 Task: Search one way flight ticket for 4 adults, 2 children, 2 infants in seat and 1 infant on lap in economy from Twin Falls: Magic Valley Regional Airport (joslin Field) to Riverton: Central Wyoming Regional Airport (was Riverton Regional) on 5-4-2023. Choice of flights is Westjet. Price is upto 80000. Outbound departure time preference is 11:15.
Action: Mouse moved to (341, 321)
Screenshot: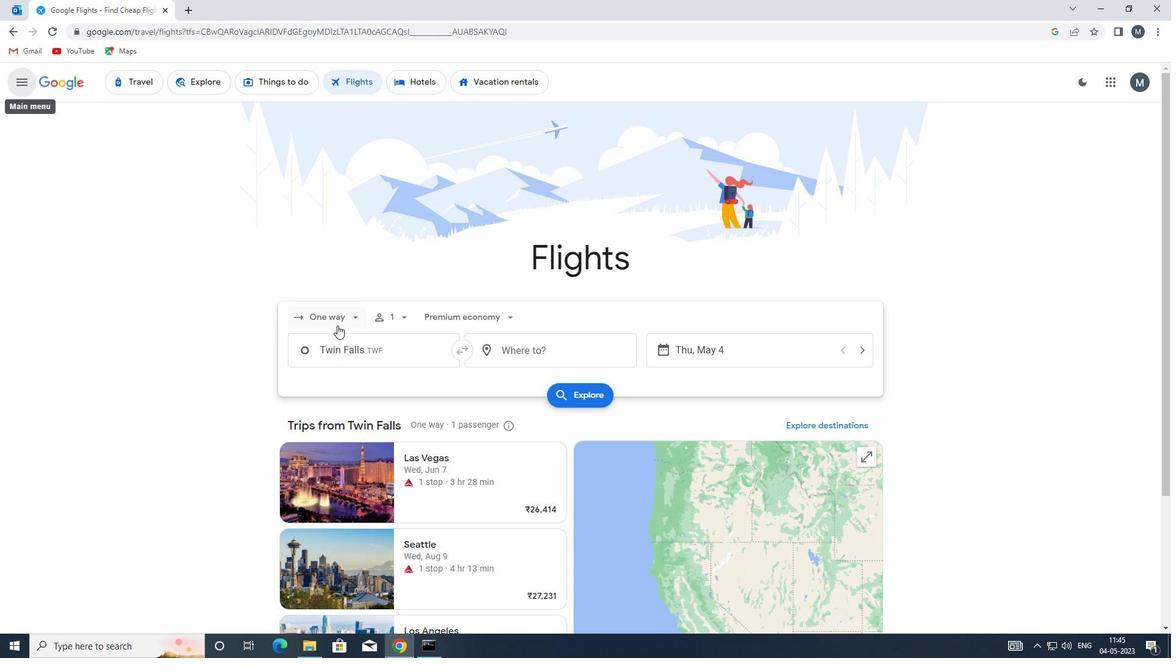 
Action: Mouse pressed left at (341, 321)
Screenshot: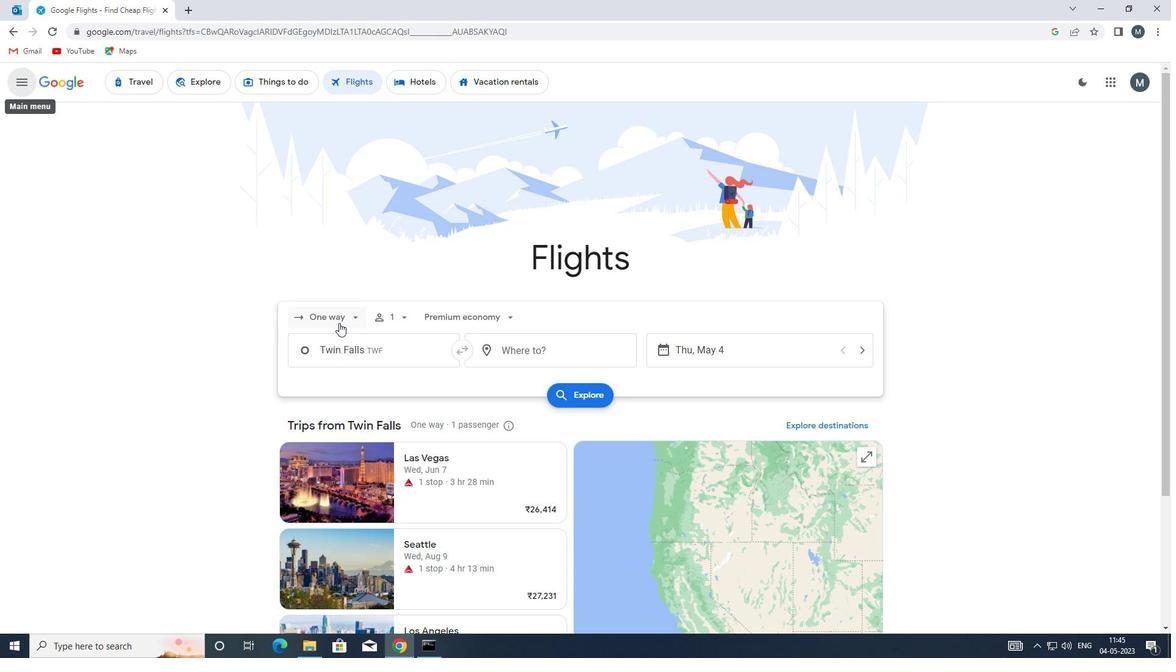 
Action: Mouse moved to (351, 377)
Screenshot: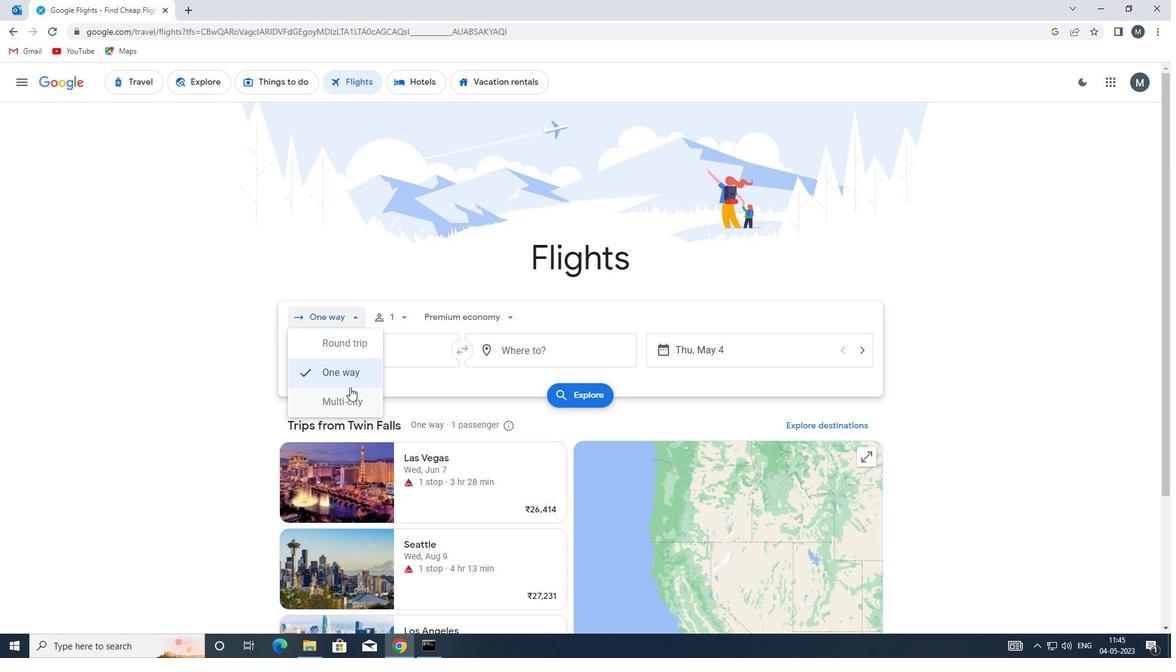 
Action: Mouse pressed left at (351, 377)
Screenshot: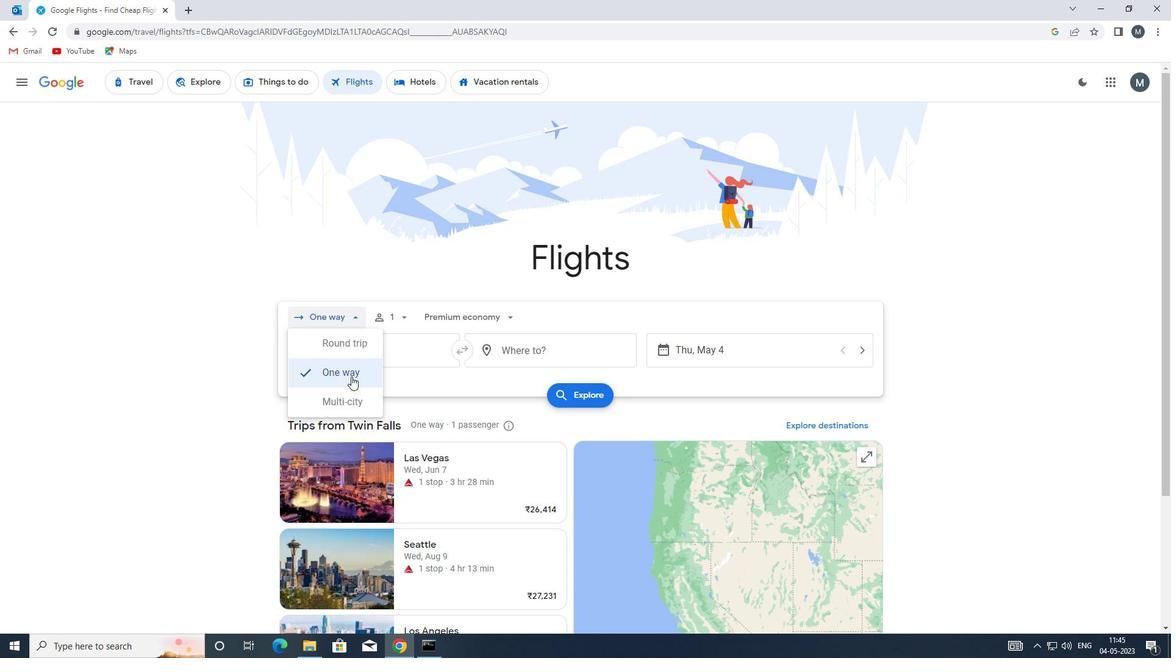
Action: Mouse moved to (399, 318)
Screenshot: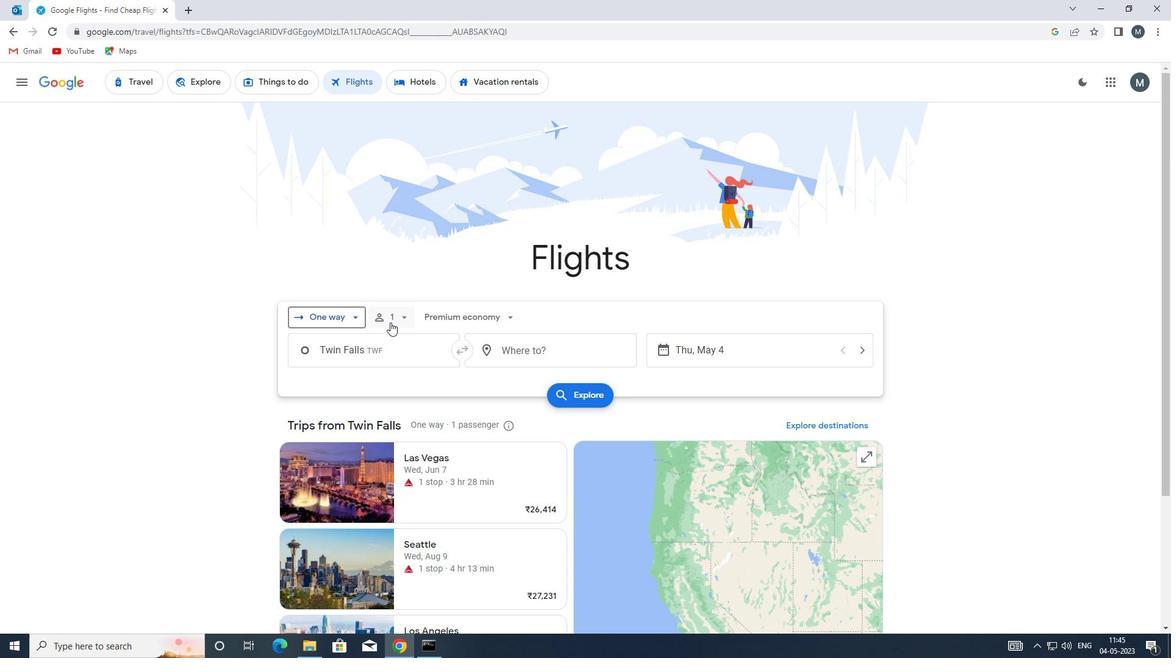 
Action: Mouse pressed left at (399, 318)
Screenshot: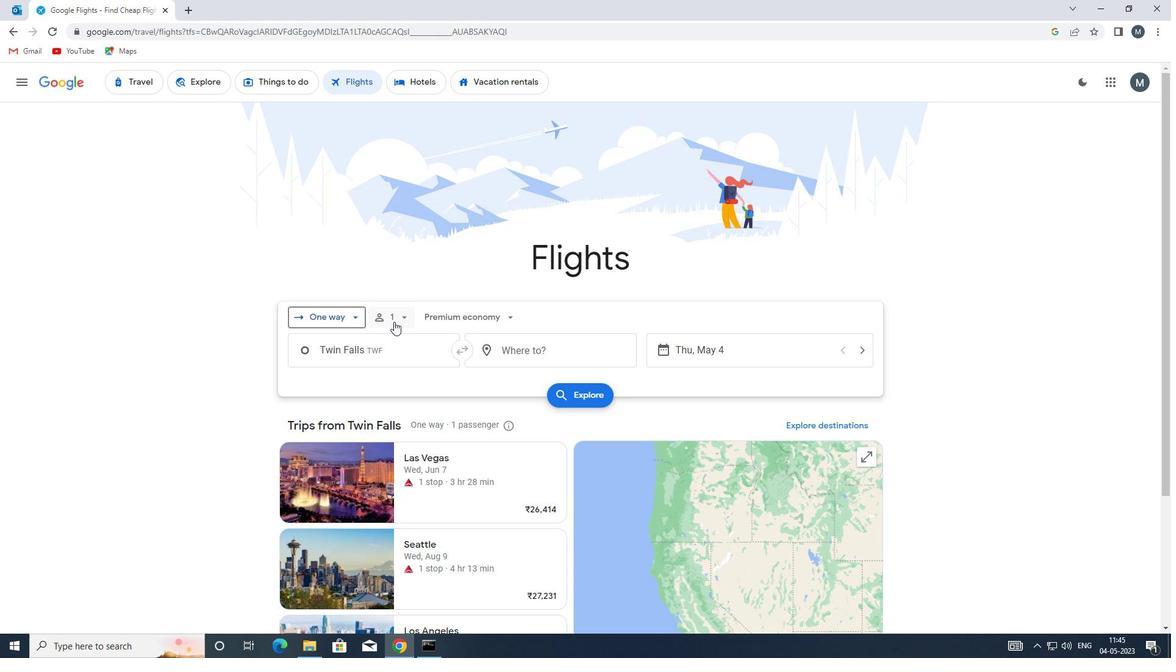 
Action: Mouse moved to (498, 347)
Screenshot: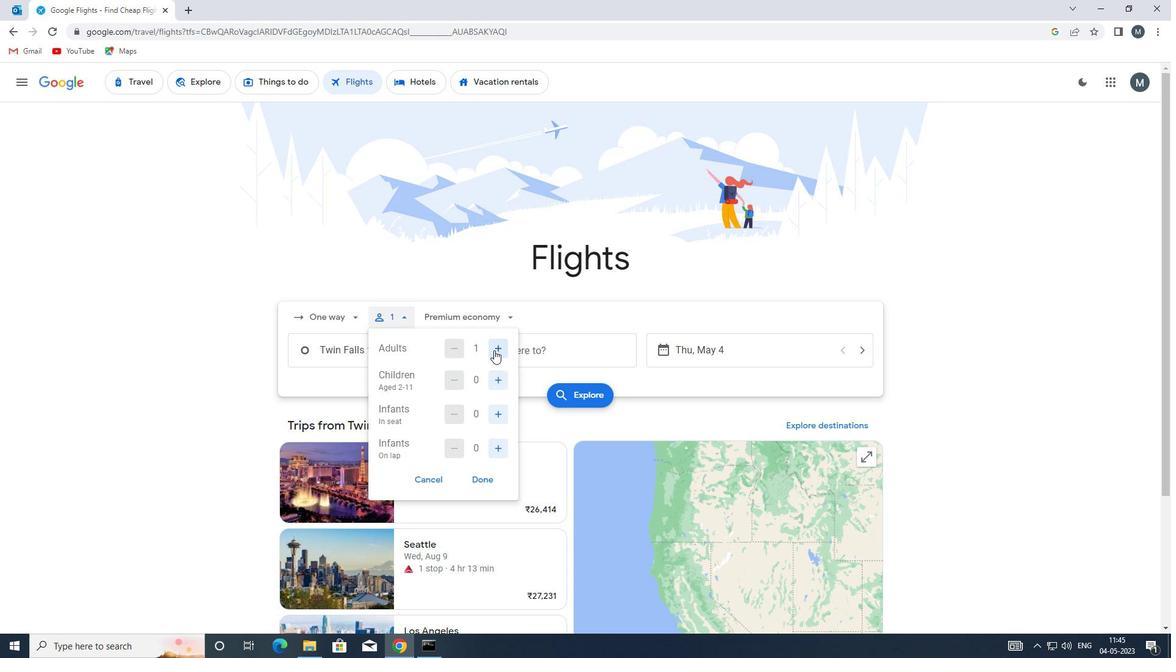 
Action: Mouse pressed left at (498, 347)
Screenshot: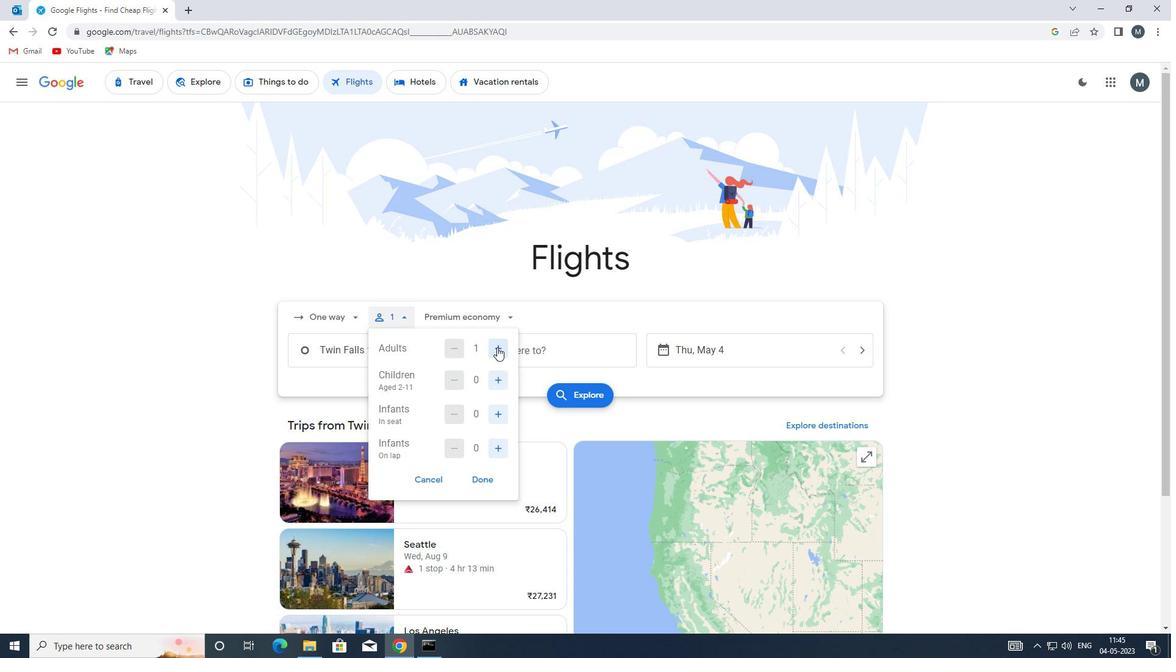 
Action: Mouse pressed left at (498, 347)
Screenshot: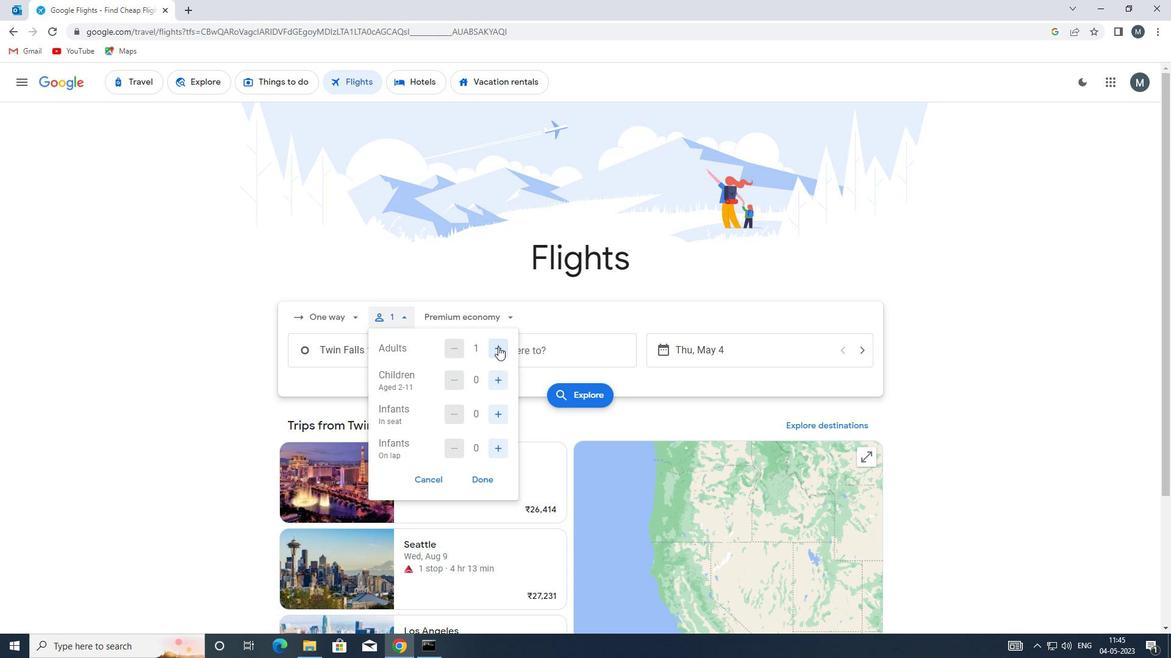 
Action: Mouse moved to (499, 346)
Screenshot: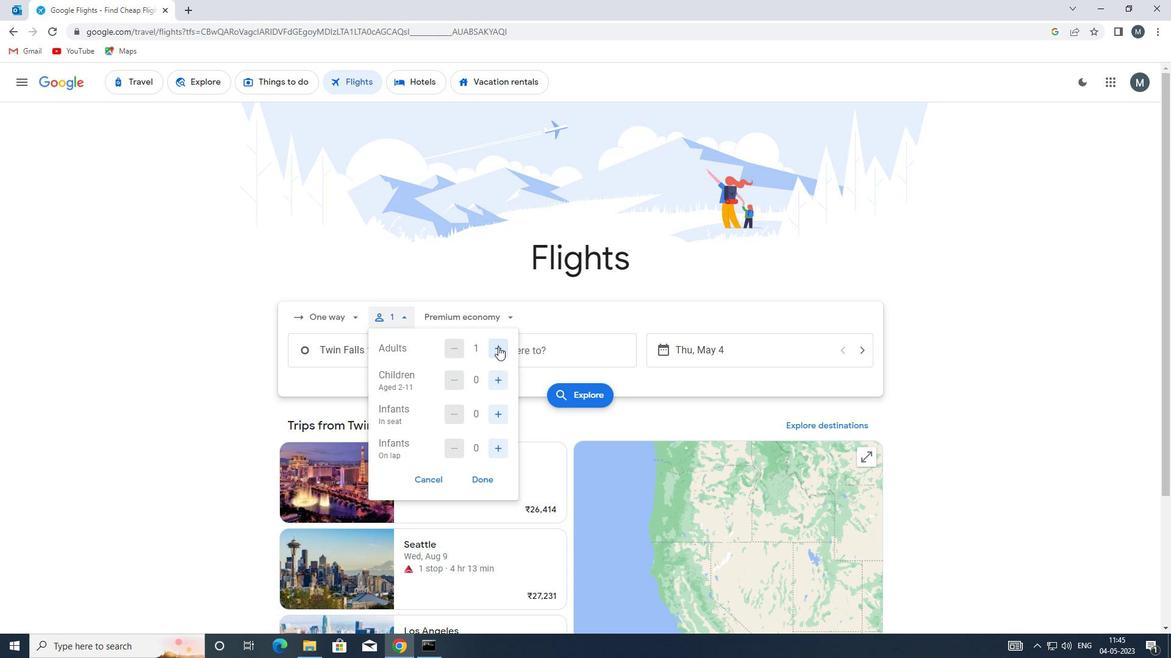 
Action: Mouse pressed left at (499, 346)
Screenshot: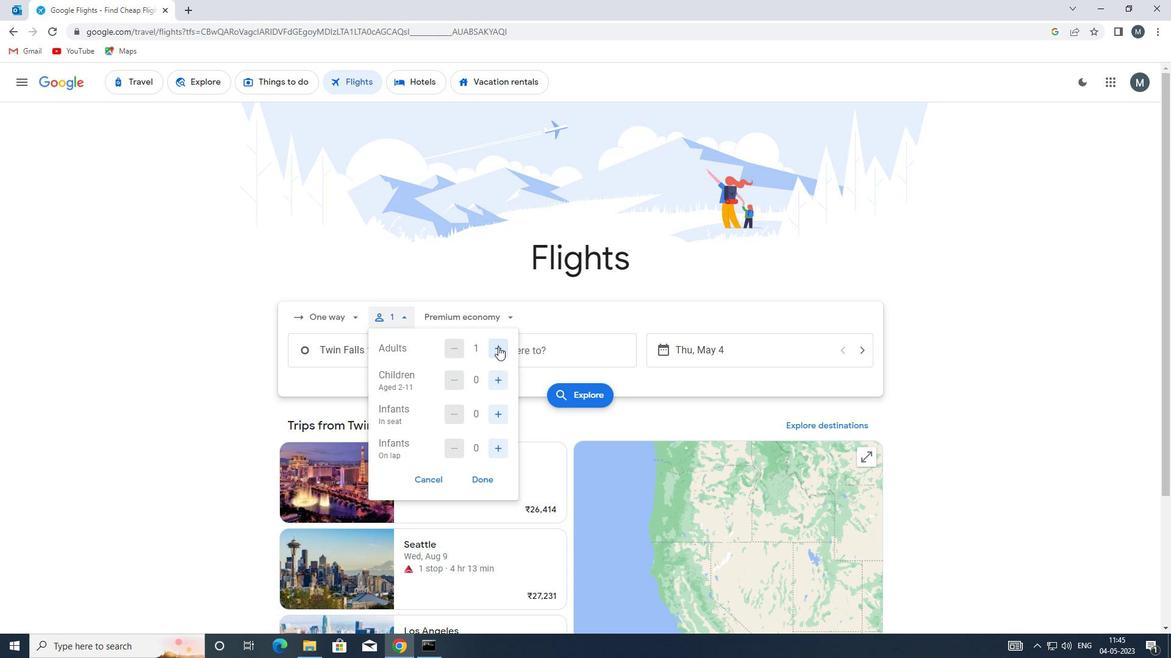 
Action: Mouse moved to (496, 381)
Screenshot: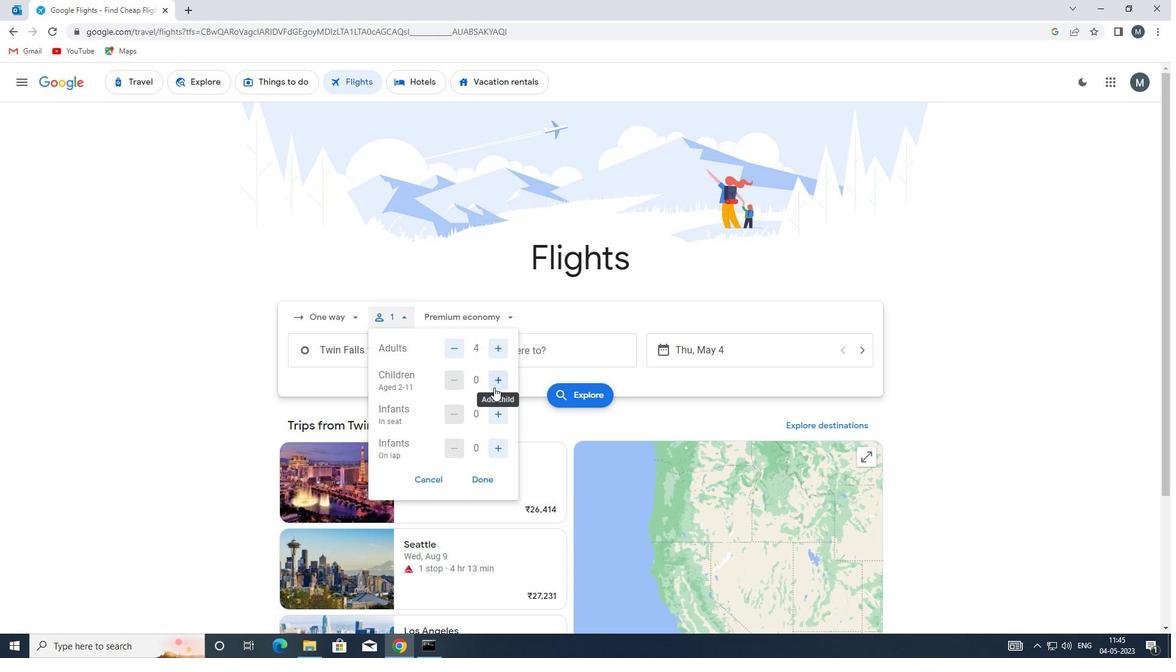 
Action: Mouse pressed left at (496, 381)
Screenshot: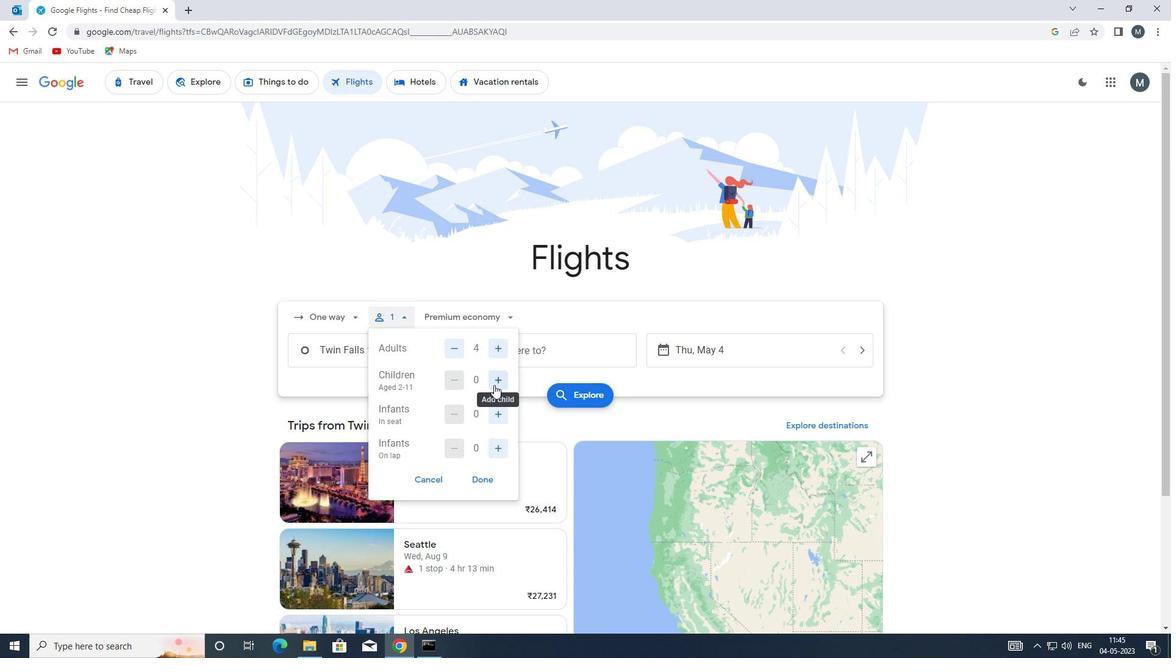 
Action: Mouse pressed left at (496, 381)
Screenshot: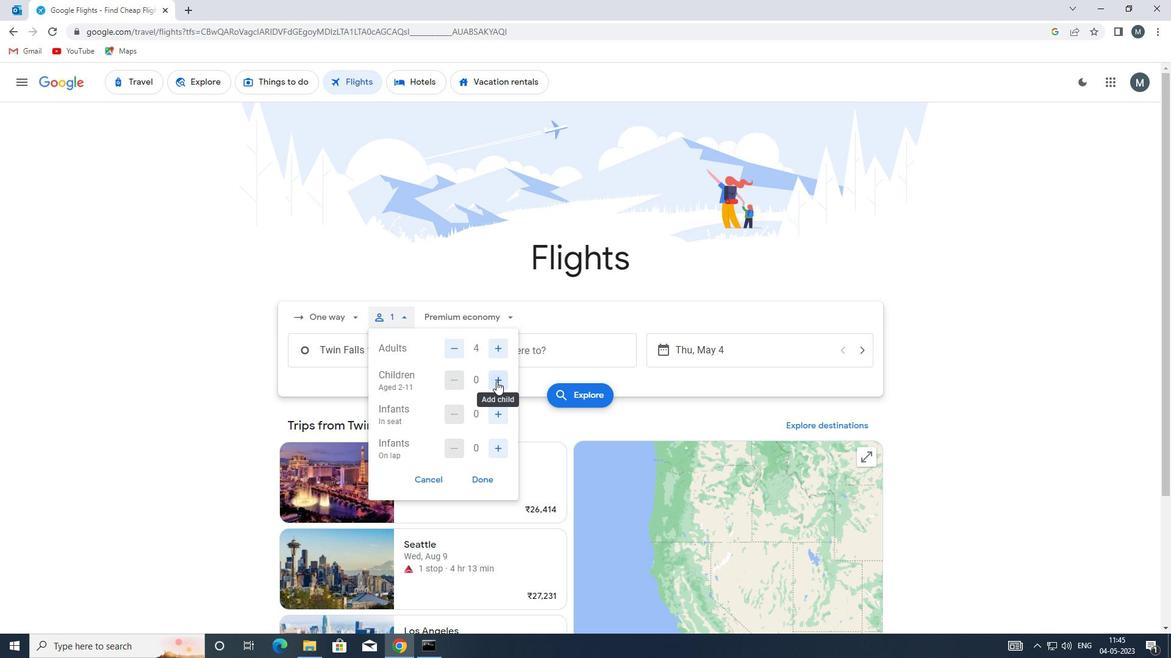
Action: Mouse moved to (498, 413)
Screenshot: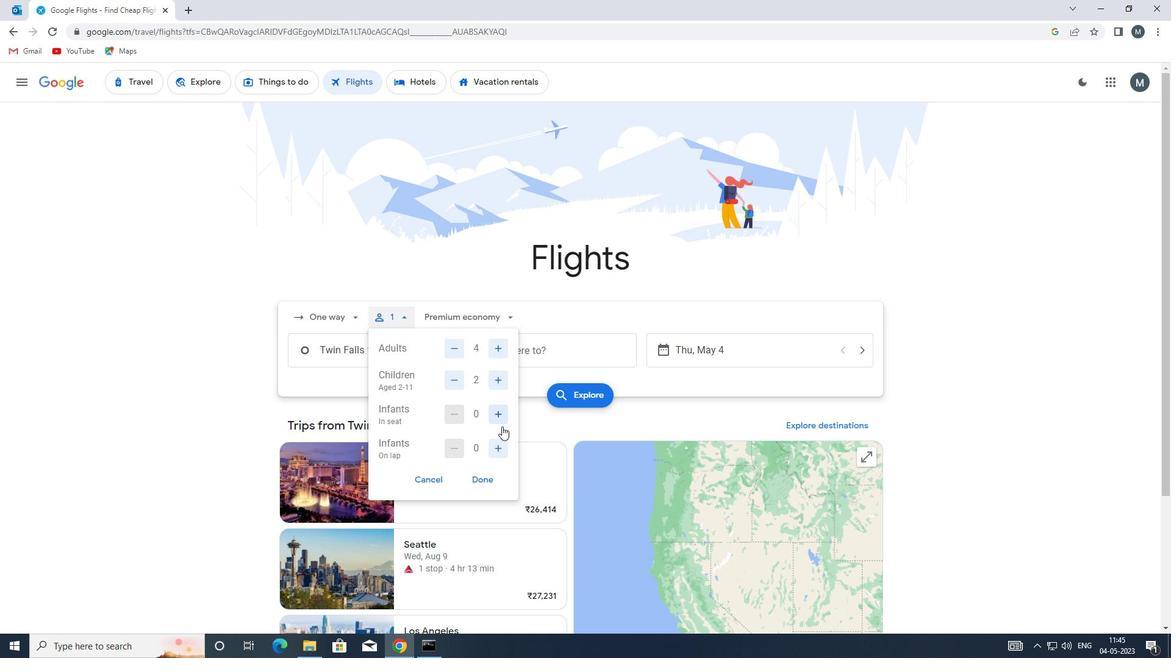 
Action: Mouse pressed left at (498, 413)
Screenshot: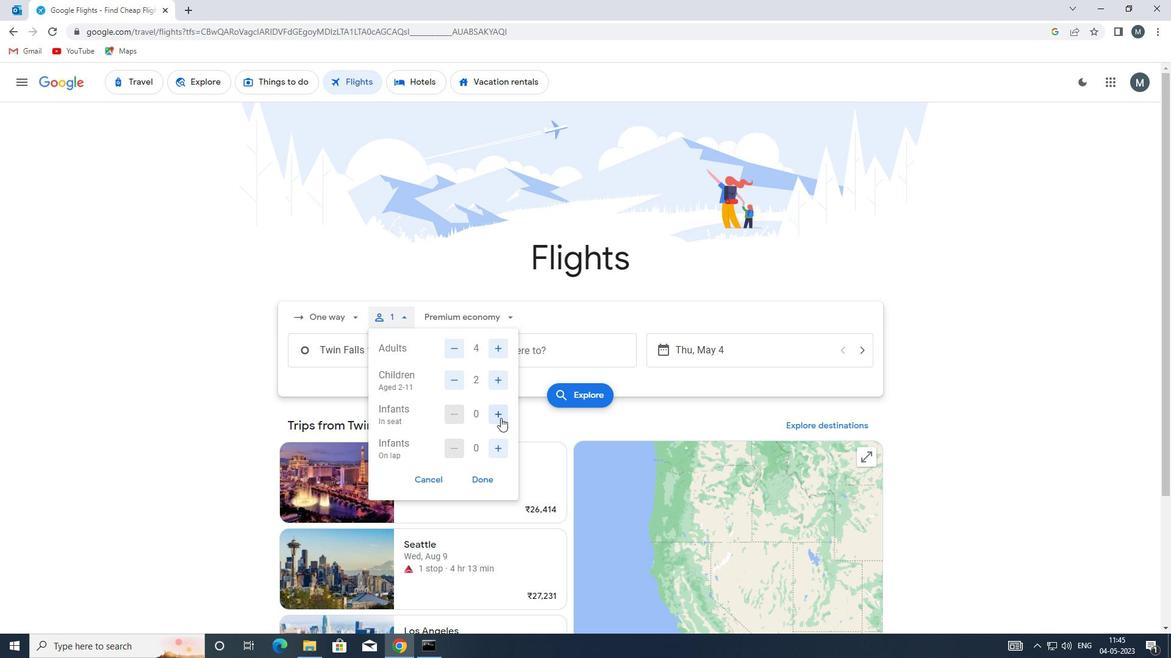 
Action: Mouse pressed left at (498, 413)
Screenshot: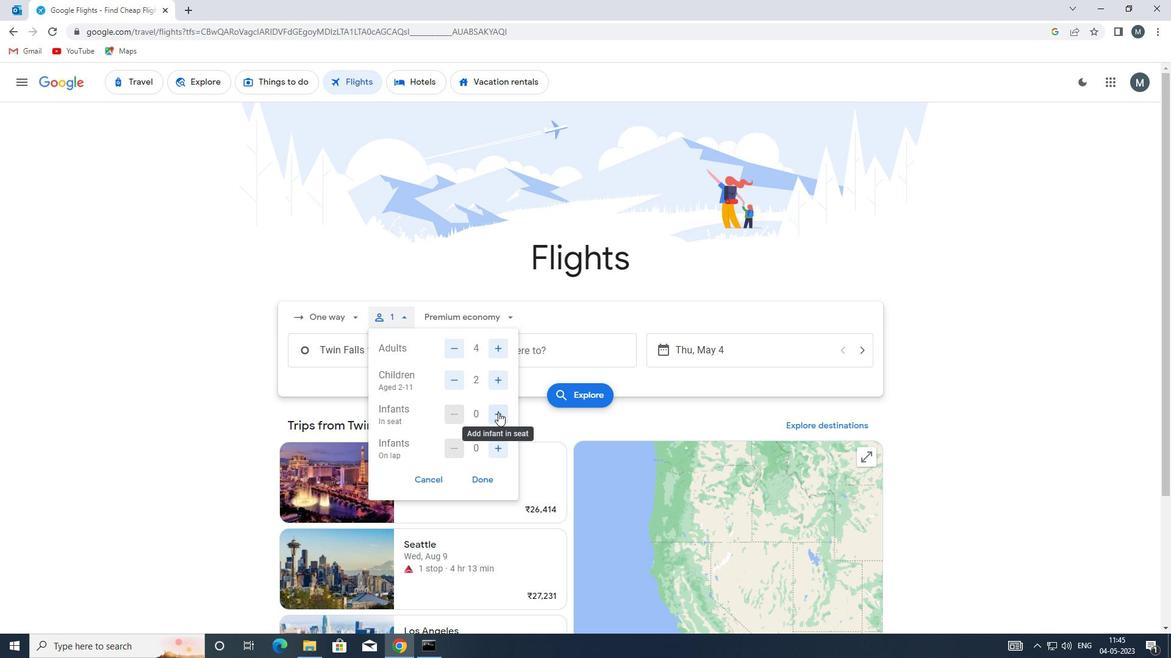 
Action: Mouse moved to (497, 450)
Screenshot: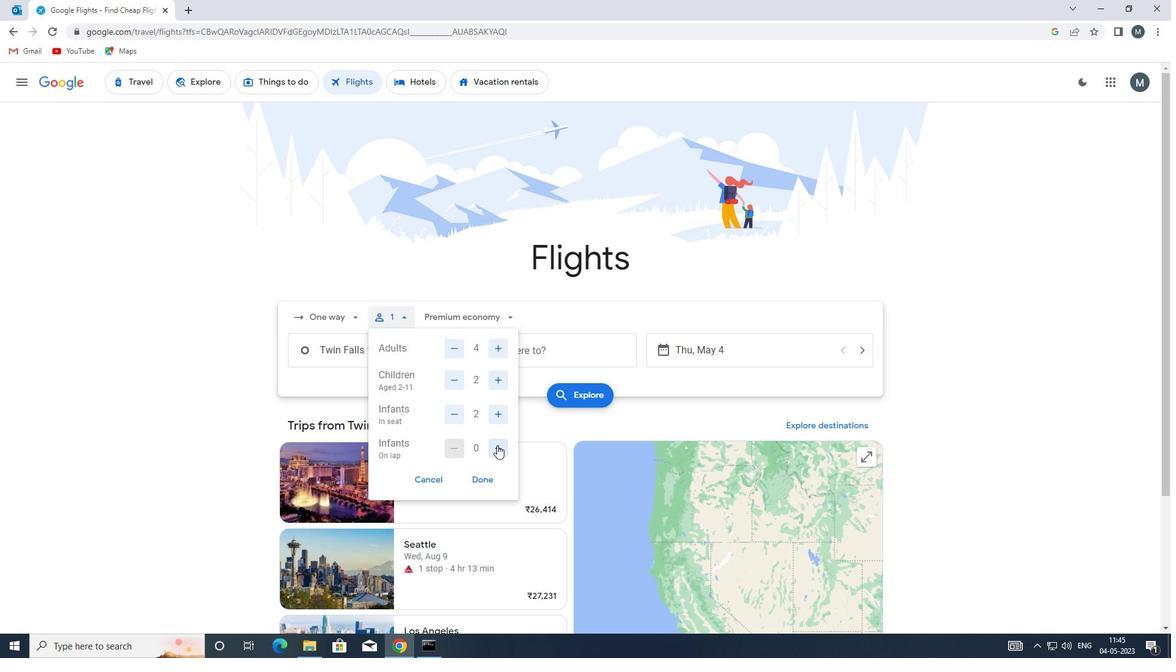 
Action: Mouse pressed left at (497, 450)
Screenshot: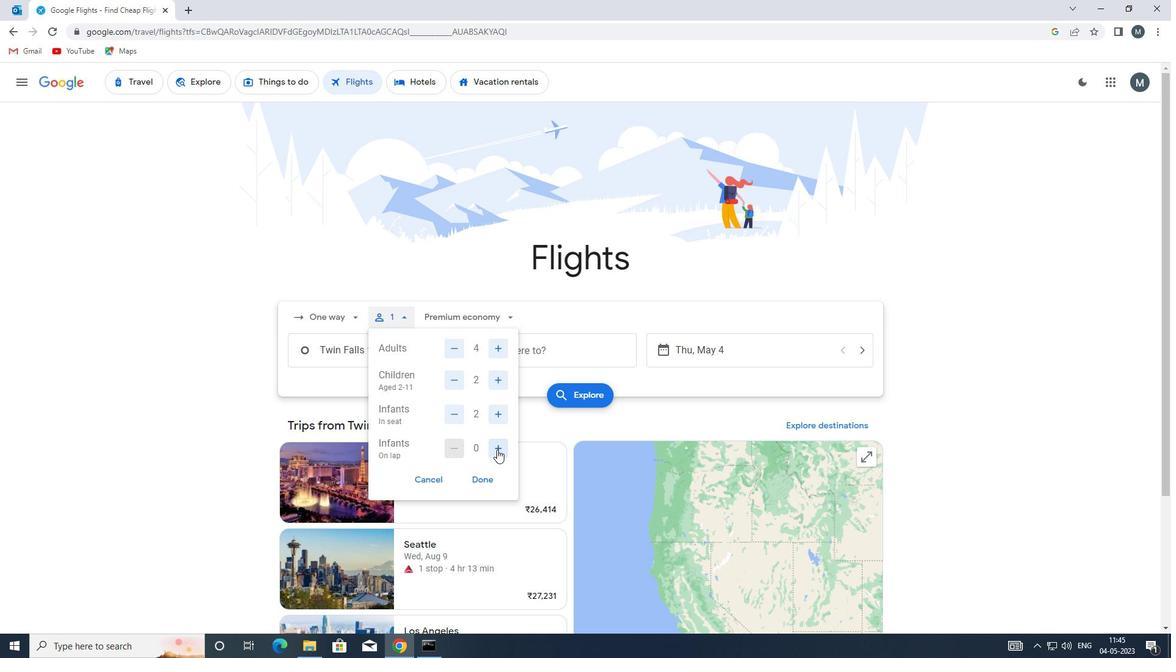 
Action: Mouse moved to (488, 485)
Screenshot: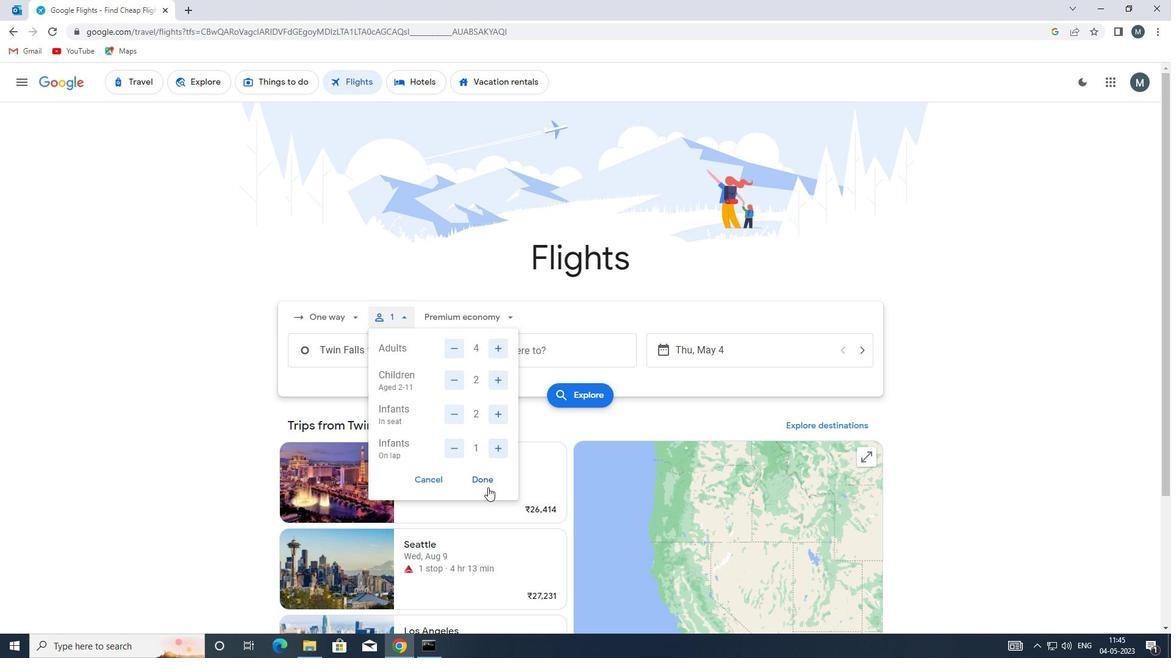 
Action: Mouse pressed left at (488, 485)
Screenshot: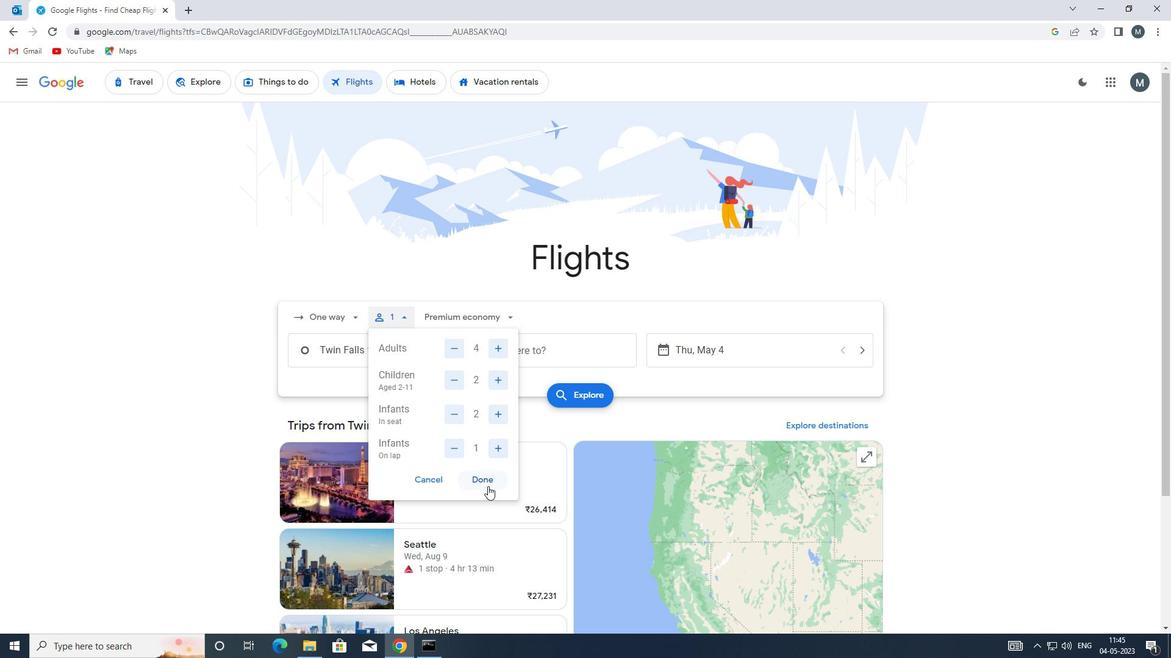 
Action: Mouse moved to (452, 320)
Screenshot: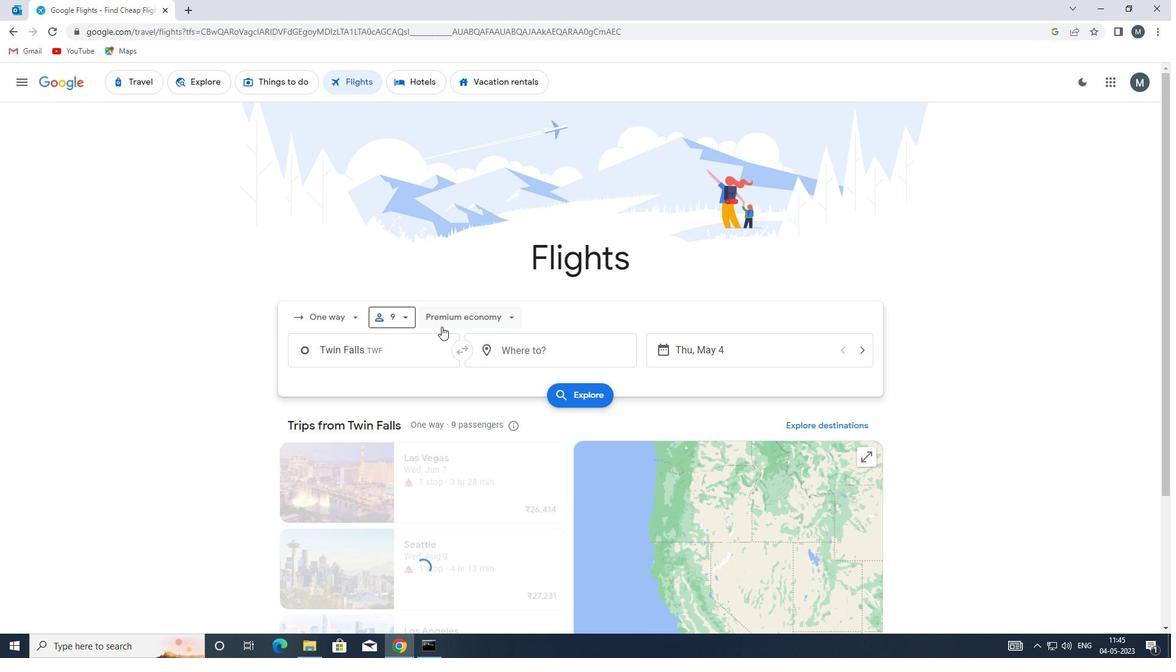 
Action: Mouse pressed left at (452, 320)
Screenshot: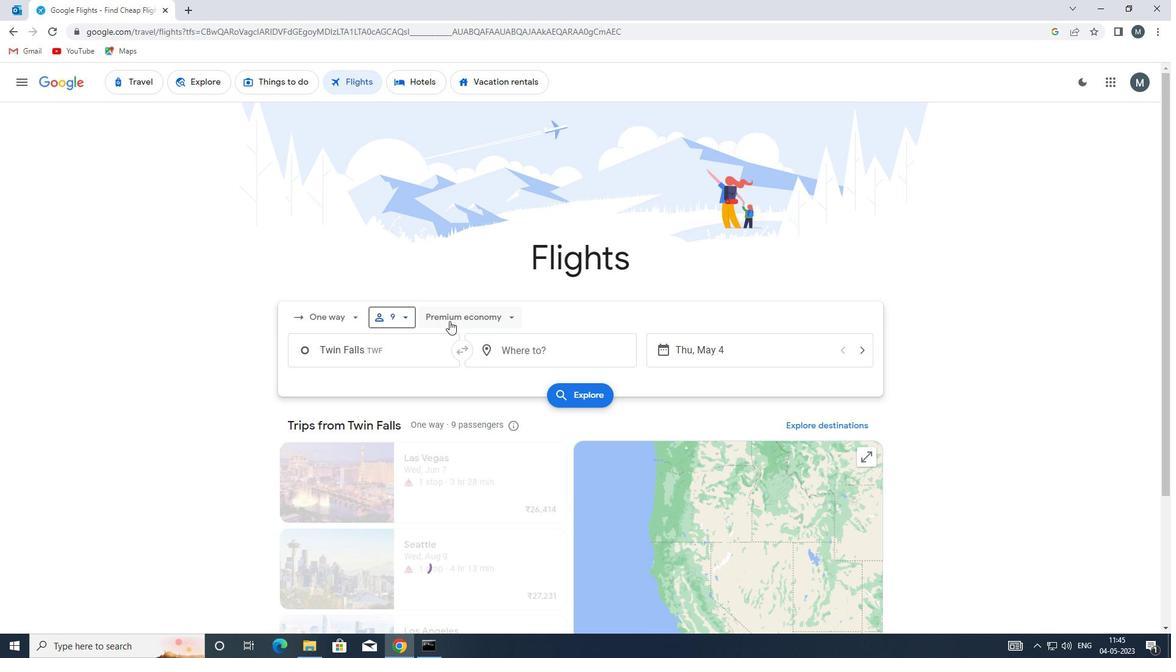 
Action: Mouse moved to (489, 345)
Screenshot: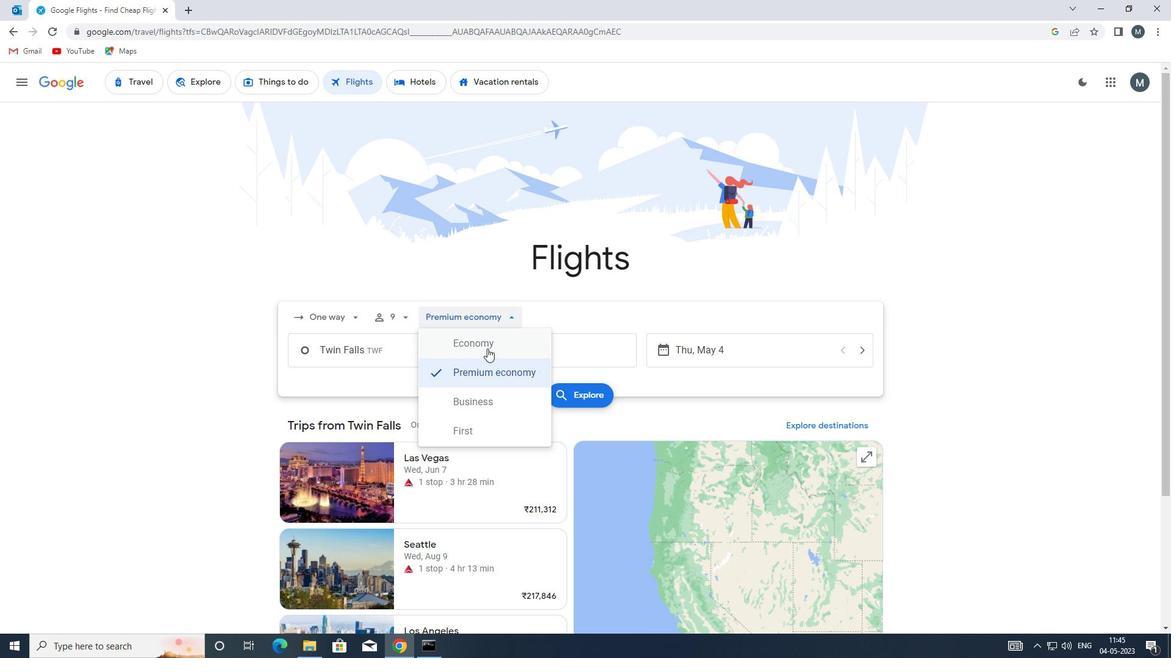 
Action: Mouse pressed left at (489, 345)
Screenshot: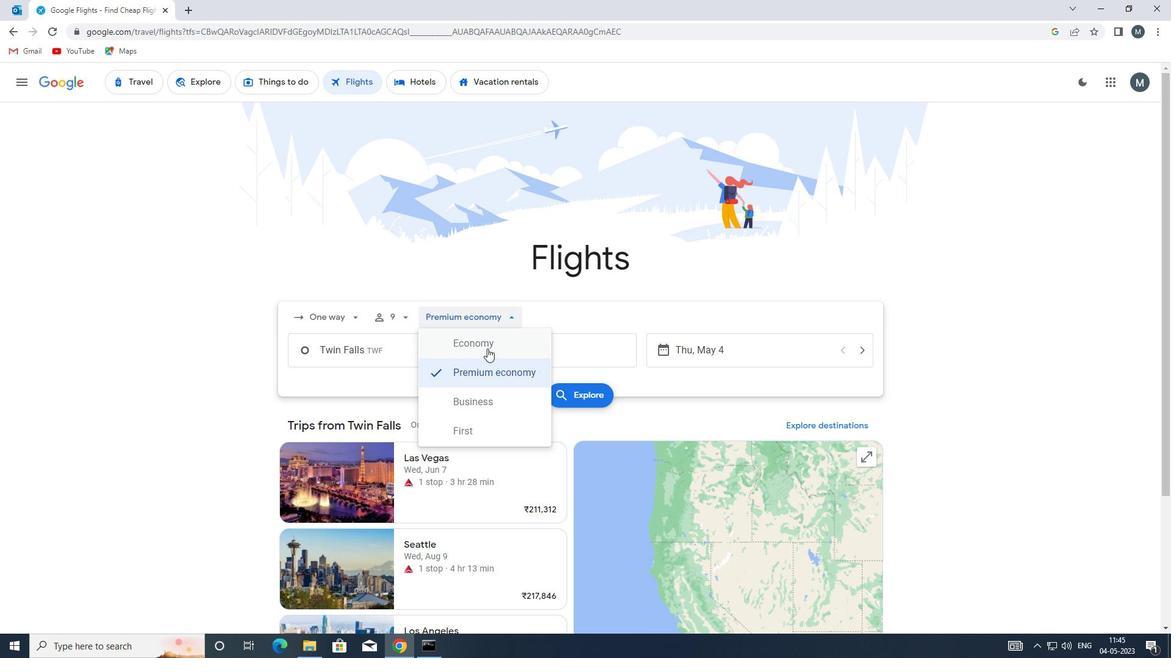 
Action: Mouse moved to (405, 354)
Screenshot: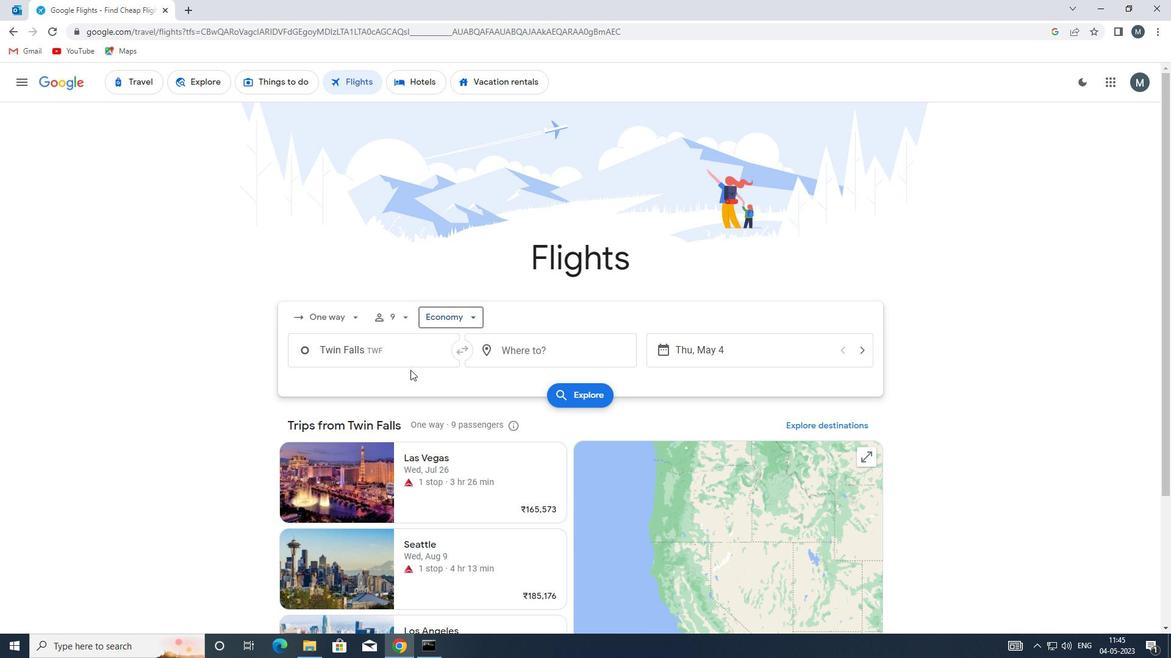 
Action: Mouse pressed left at (405, 354)
Screenshot: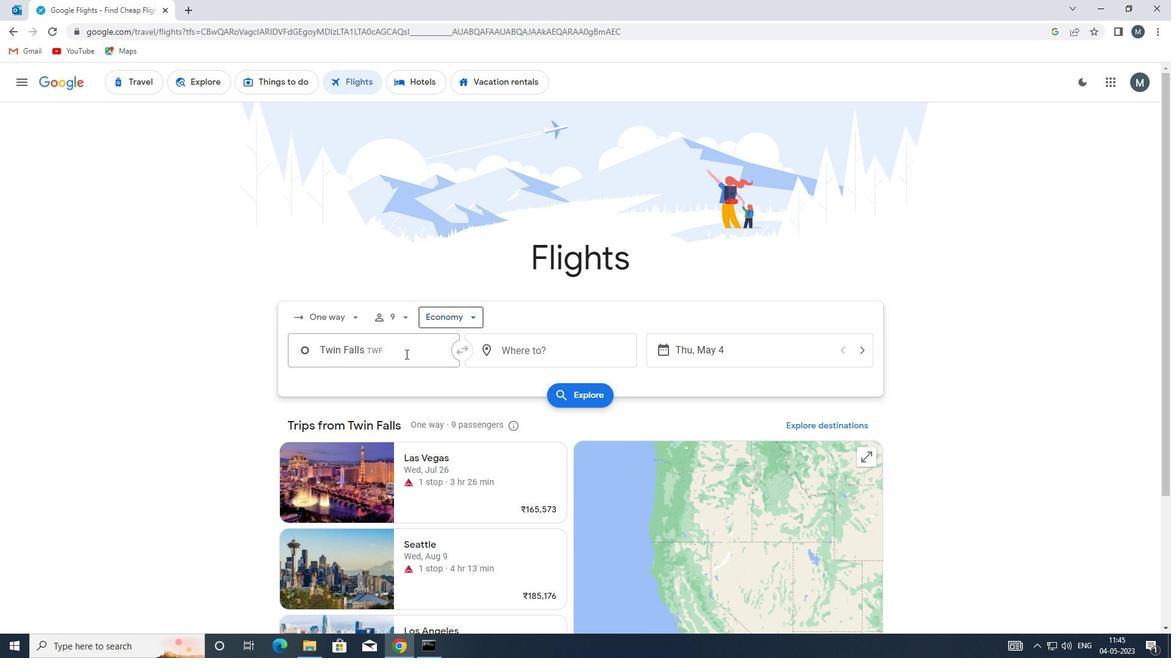 
Action: Mouse moved to (421, 416)
Screenshot: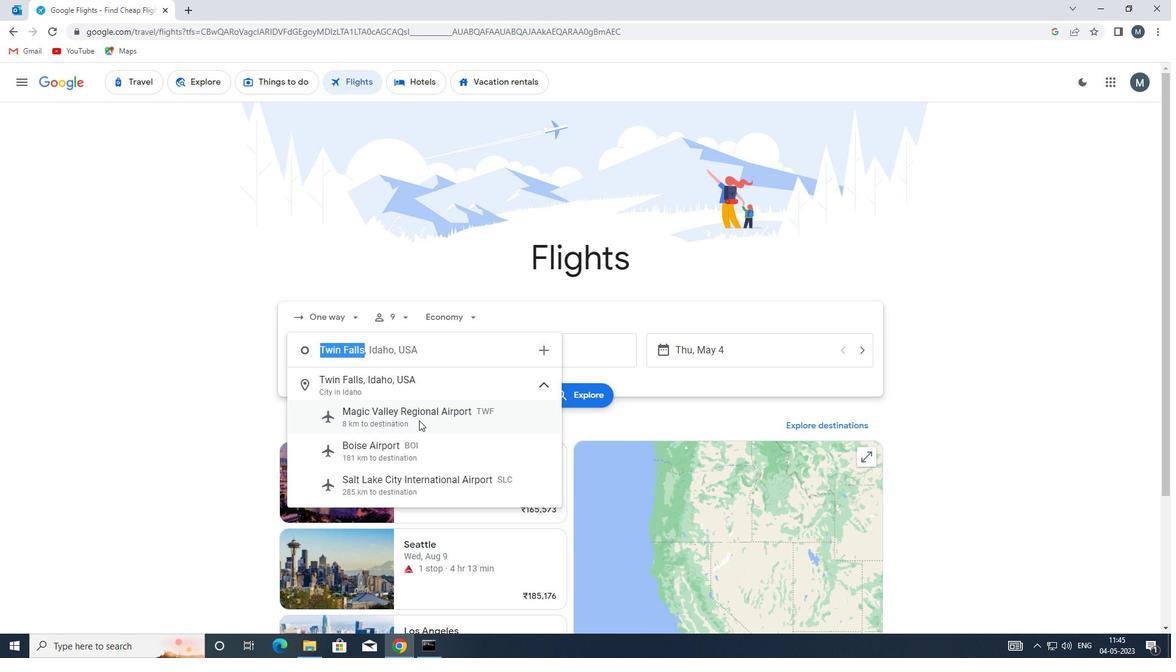 
Action: Mouse pressed left at (421, 416)
Screenshot: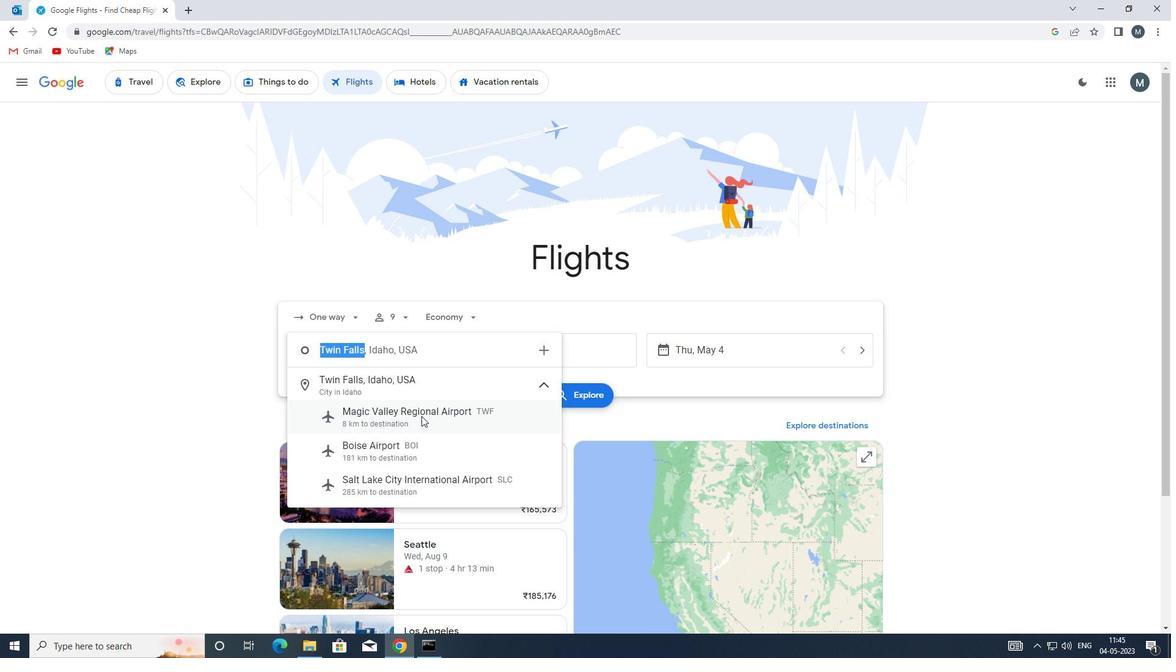 
Action: Mouse moved to (537, 357)
Screenshot: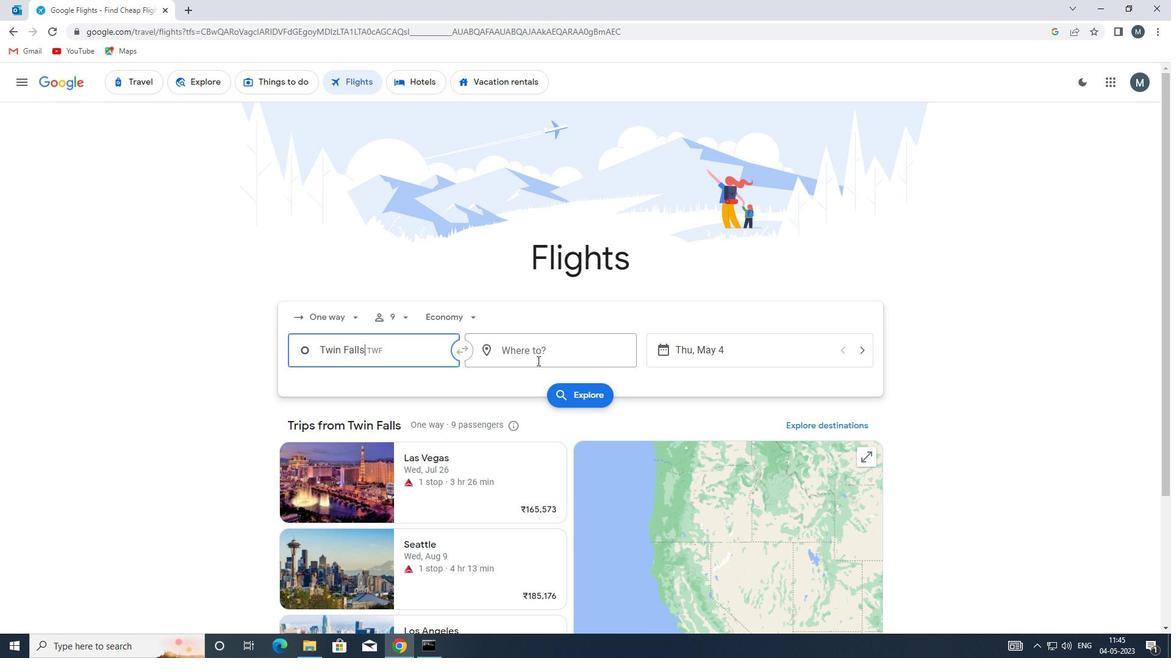 
Action: Mouse pressed left at (537, 357)
Screenshot: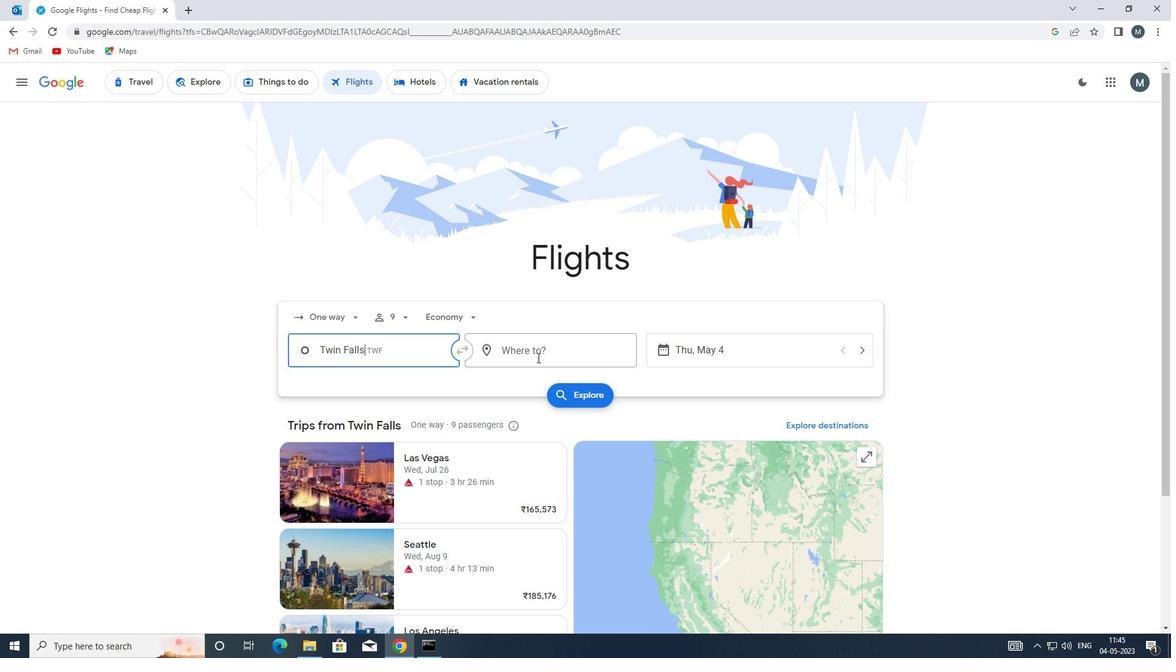 
Action: Key pressed riw
Screenshot: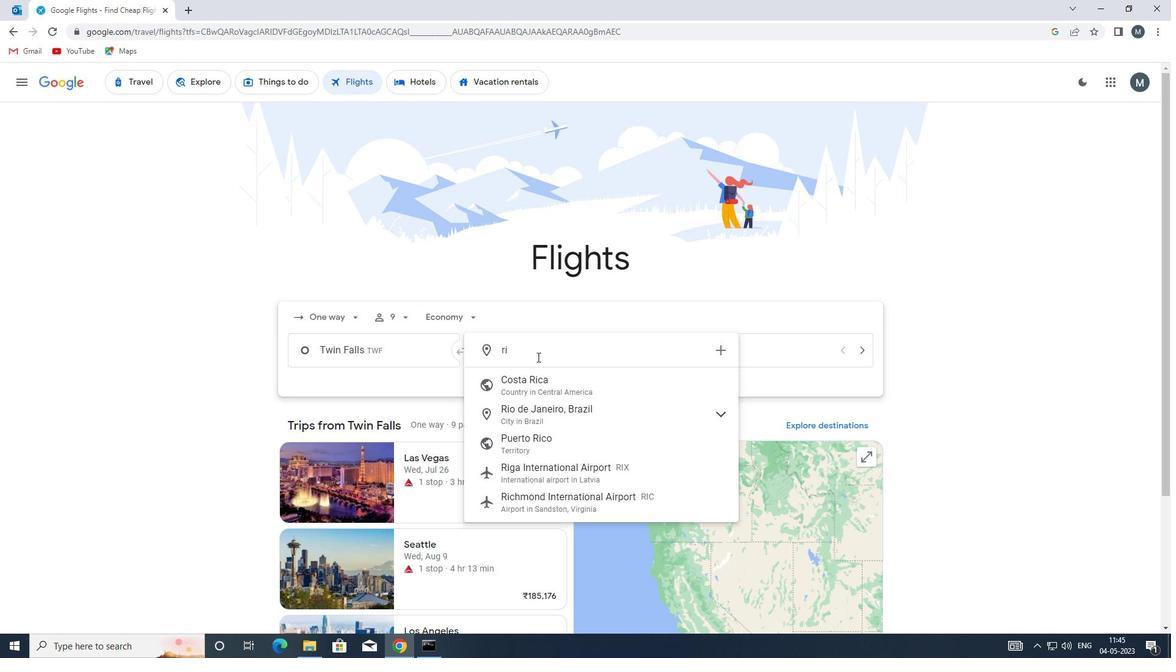 
Action: Mouse moved to (562, 381)
Screenshot: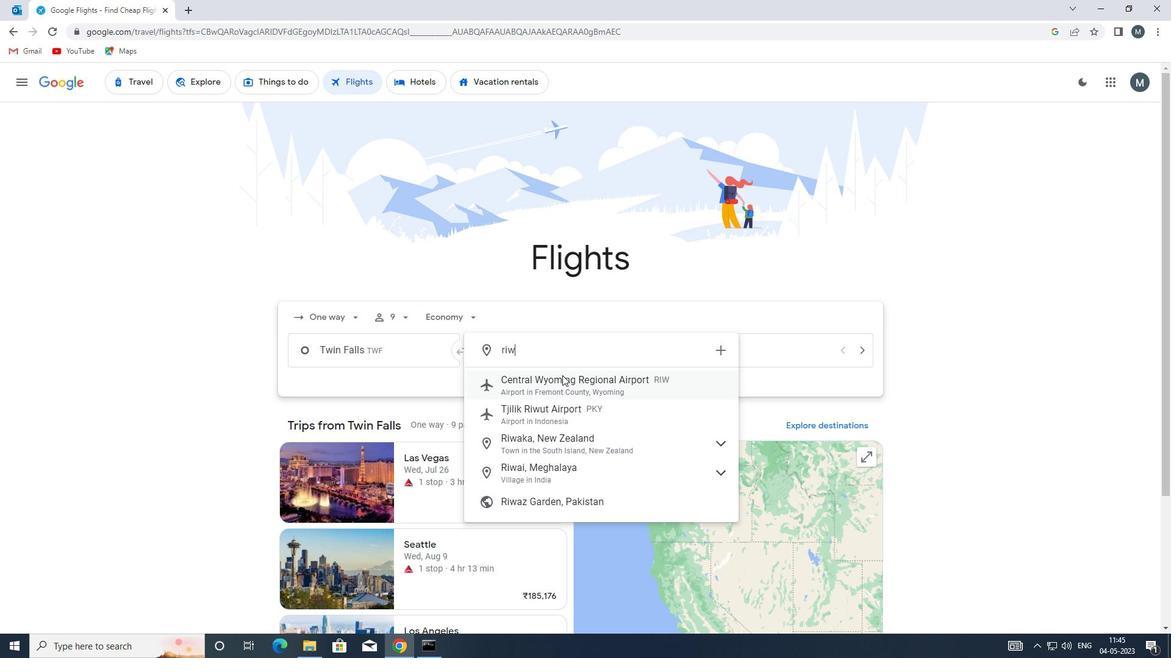 
Action: Mouse pressed left at (562, 381)
Screenshot: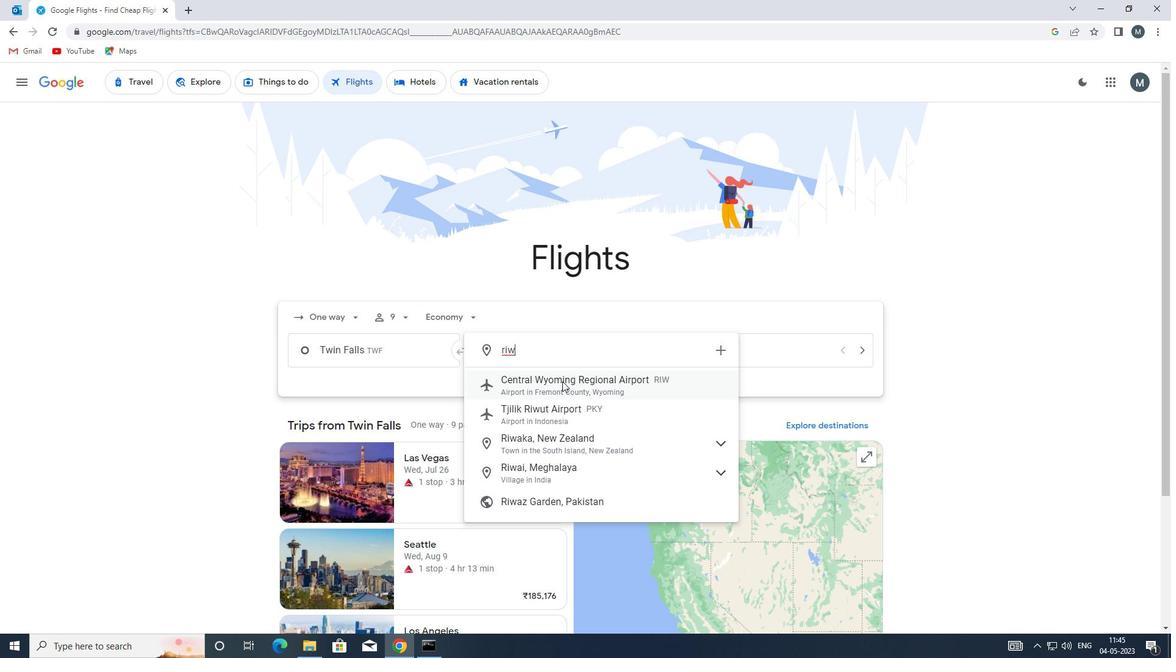 
Action: Mouse moved to (688, 350)
Screenshot: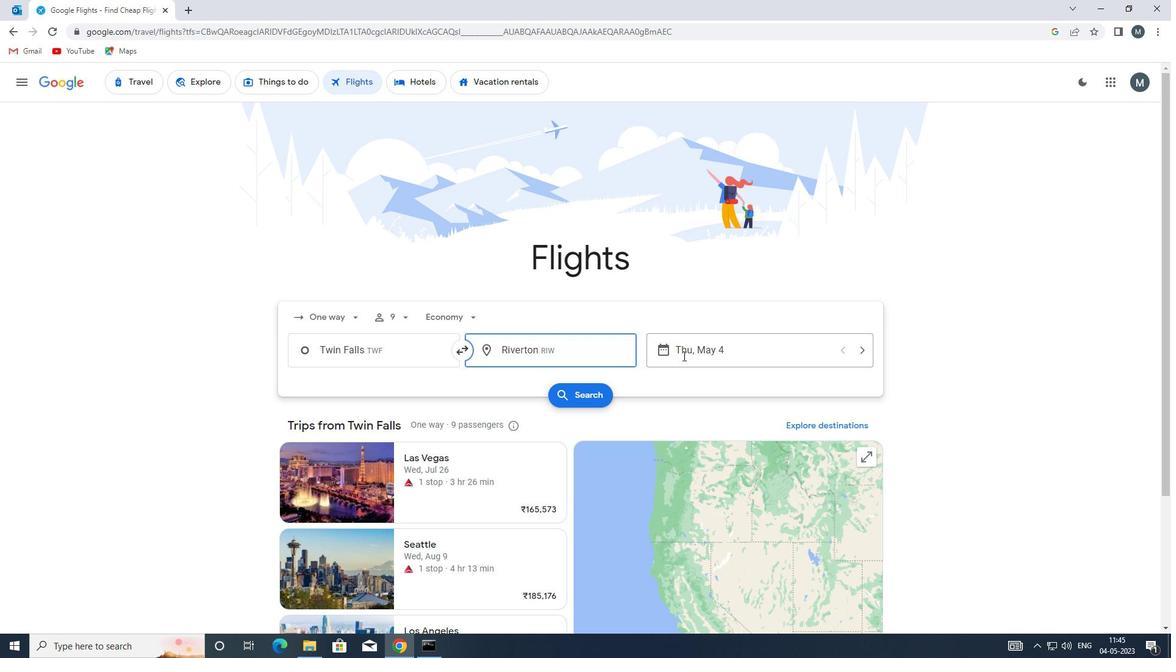 
Action: Mouse pressed left at (688, 350)
Screenshot: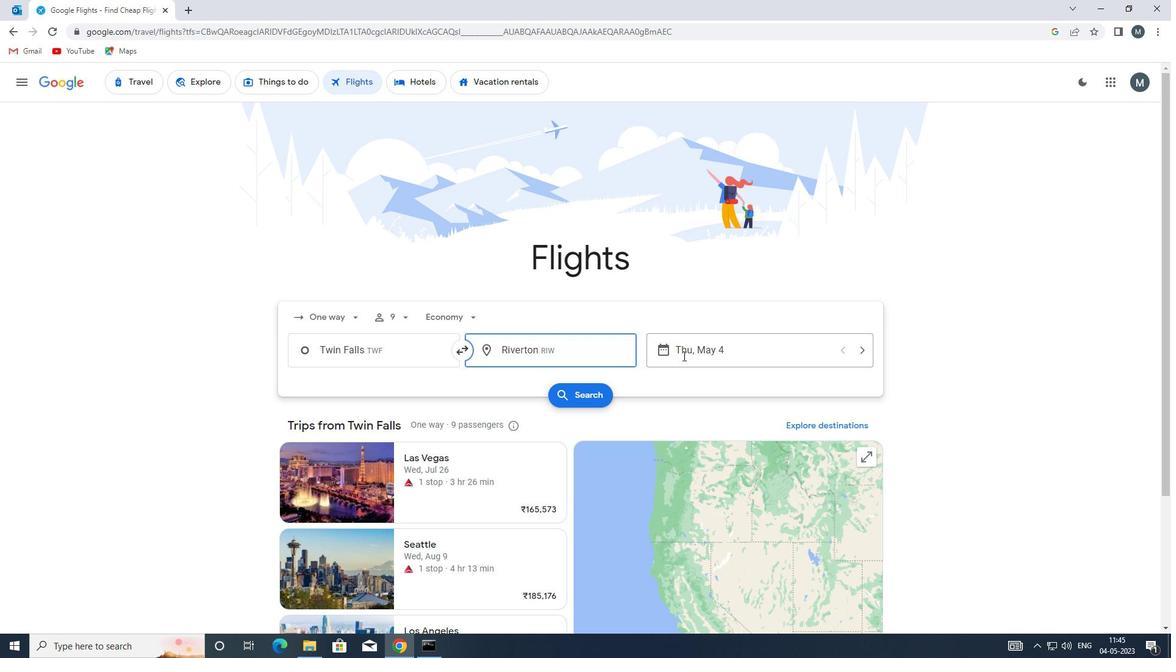 
Action: Mouse moved to (563, 410)
Screenshot: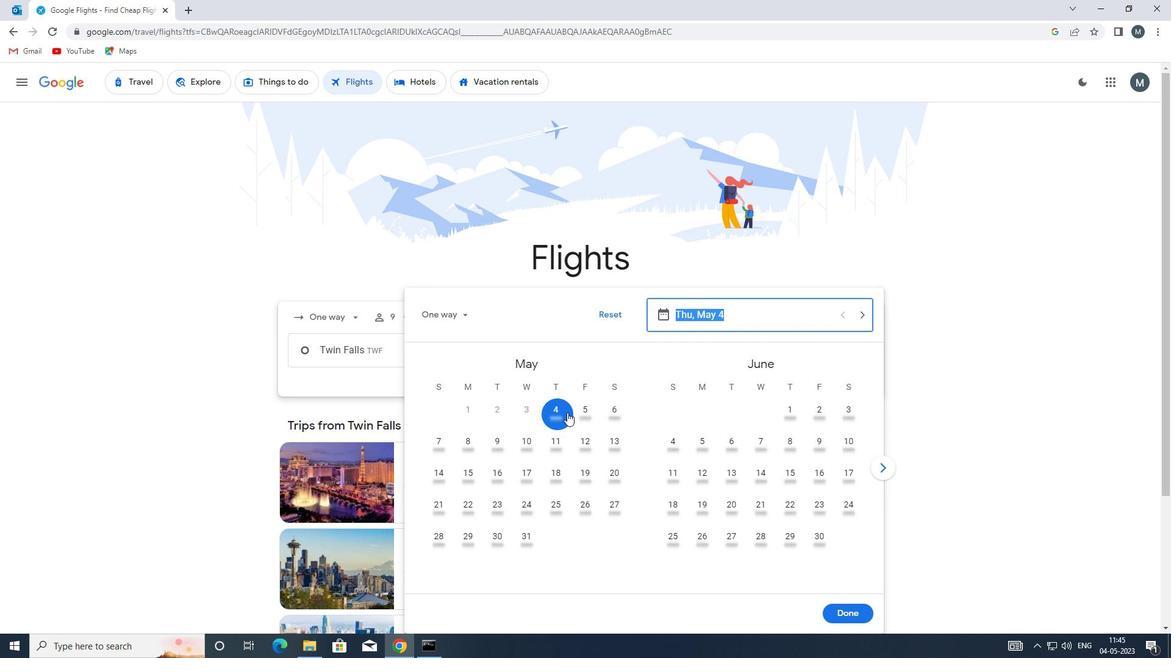 
Action: Mouse pressed left at (563, 410)
Screenshot: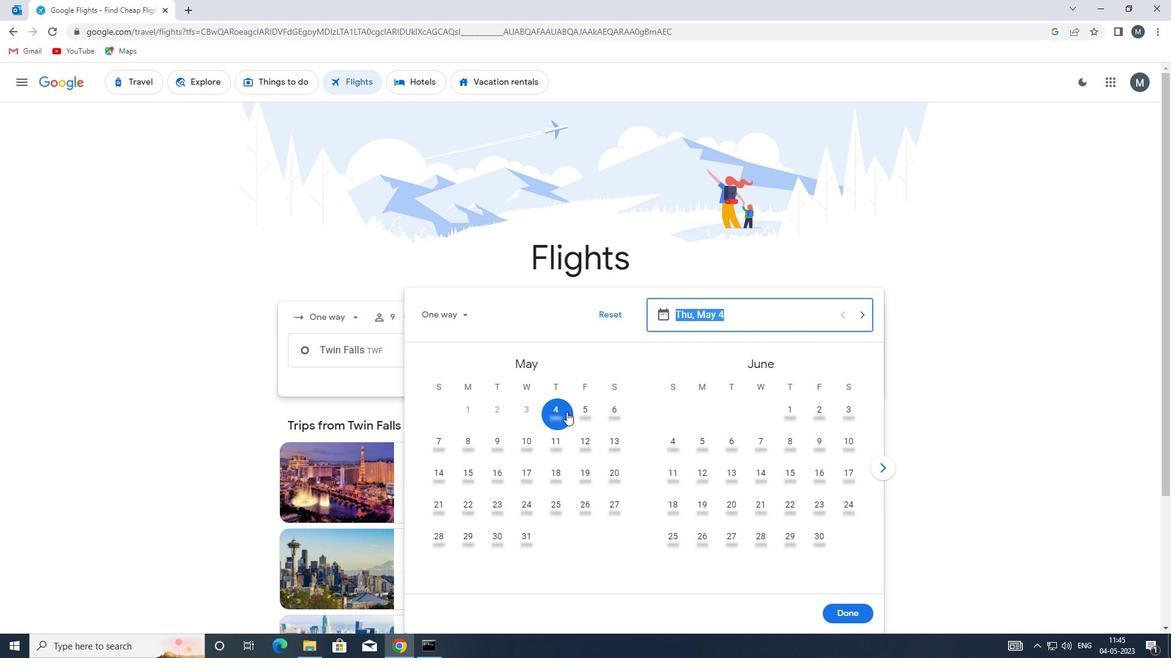 
Action: Mouse moved to (854, 610)
Screenshot: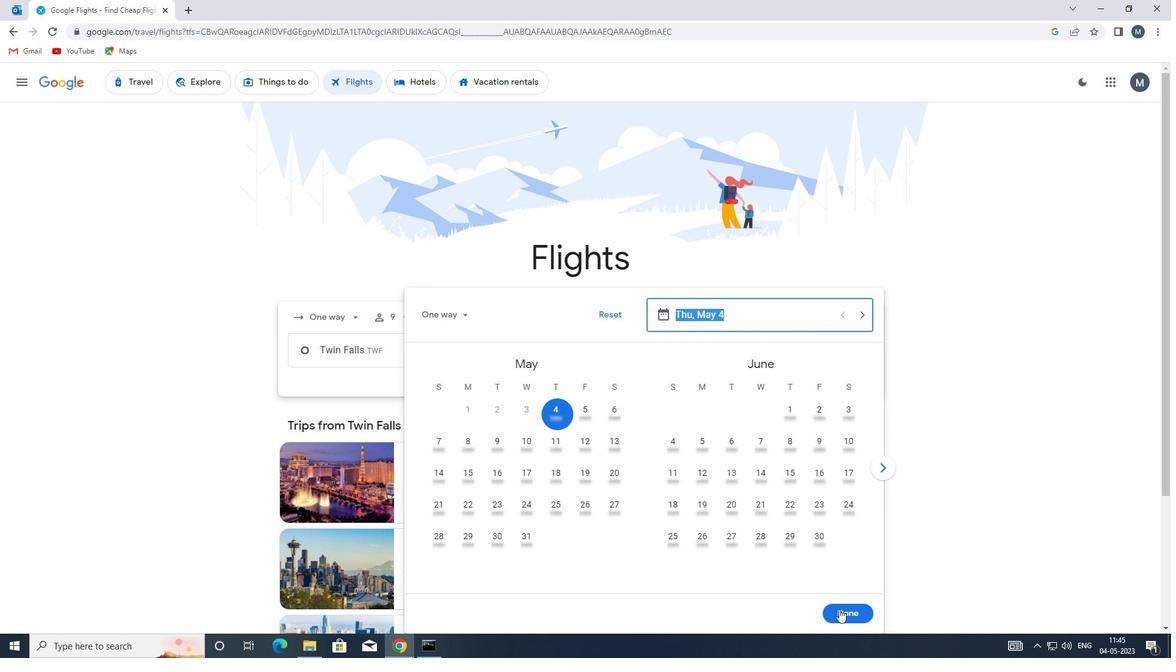 
Action: Mouse pressed left at (854, 610)
Screenshot: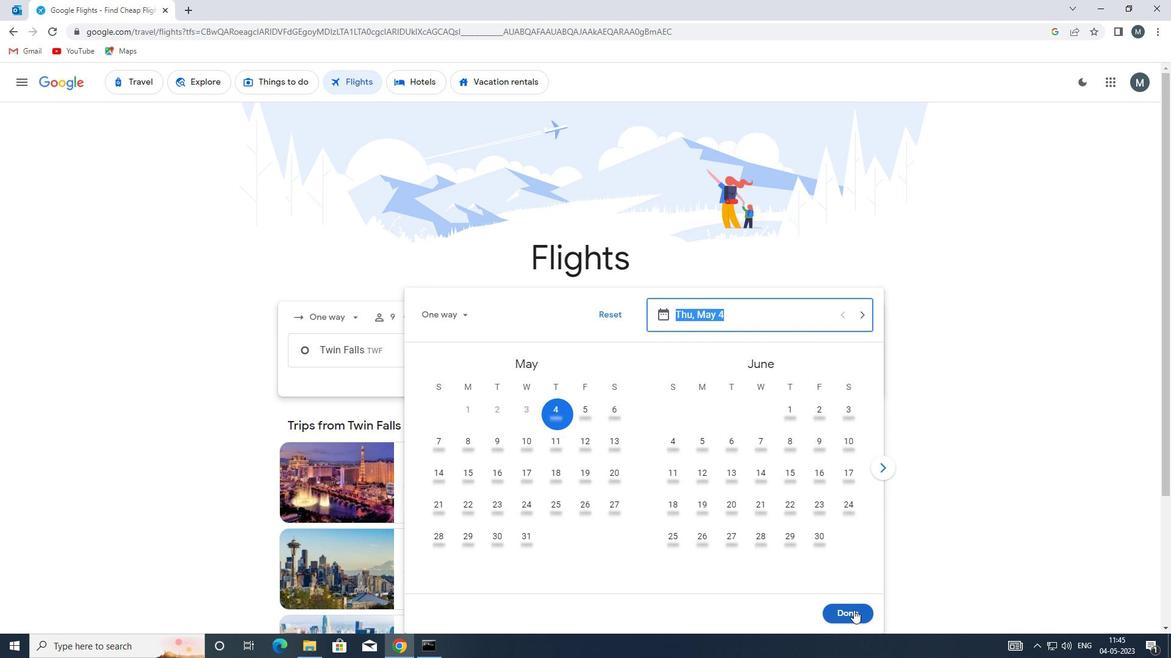 
Action: Mouse moved to (575, 395)
Screenshot: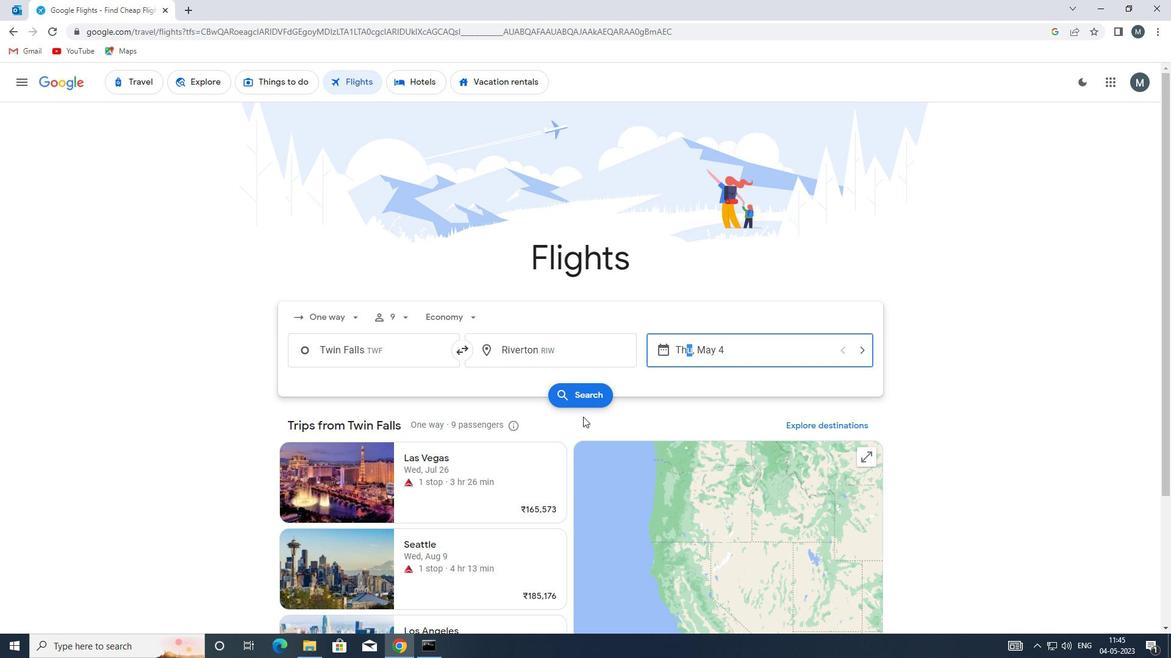 
Action: Mouse pressed left at (575, 395)
Screenshot: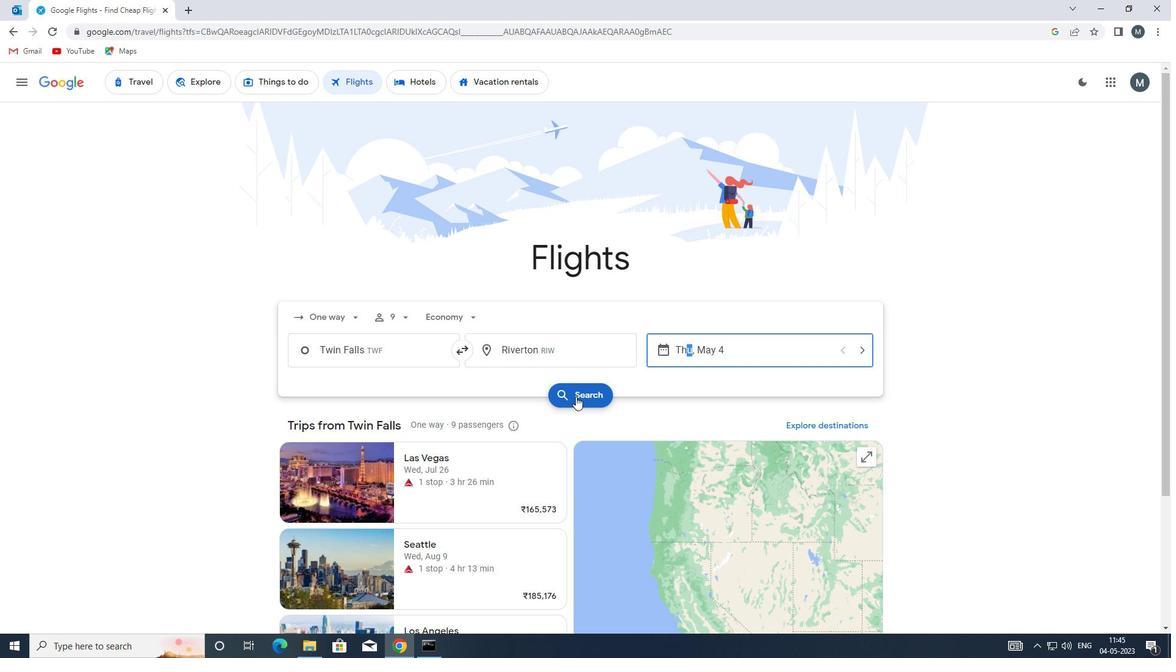 
Action: Mouse moved to (281, 190)
Screenshot: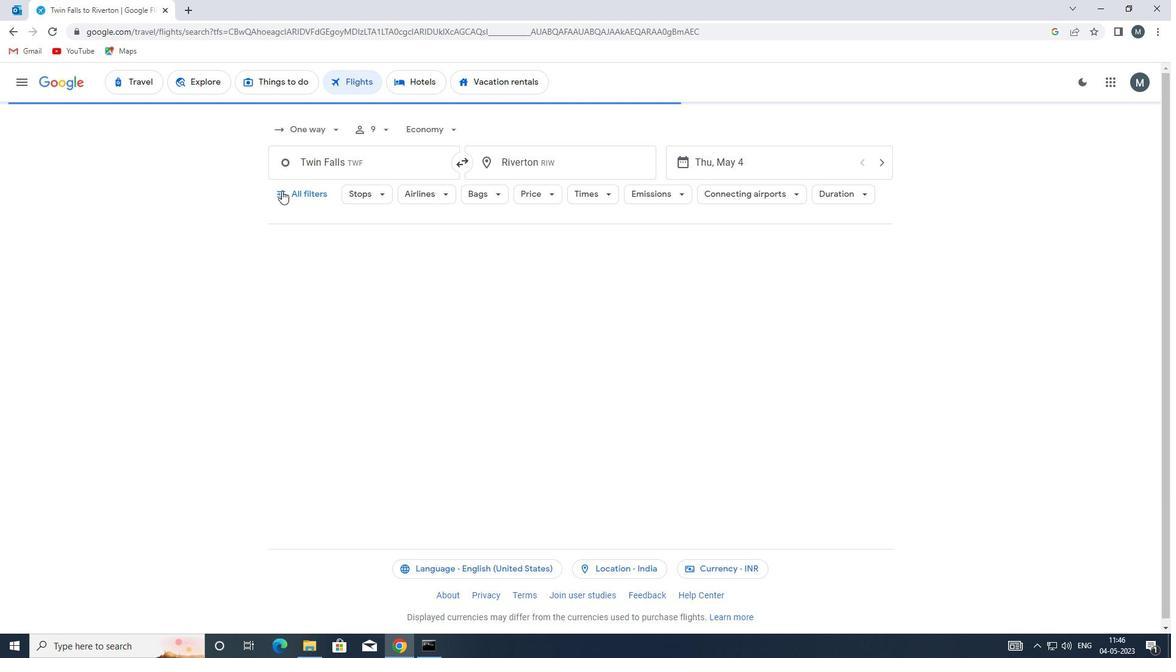 
Action: Mouse pressed left at (281, 190)
Screenshot: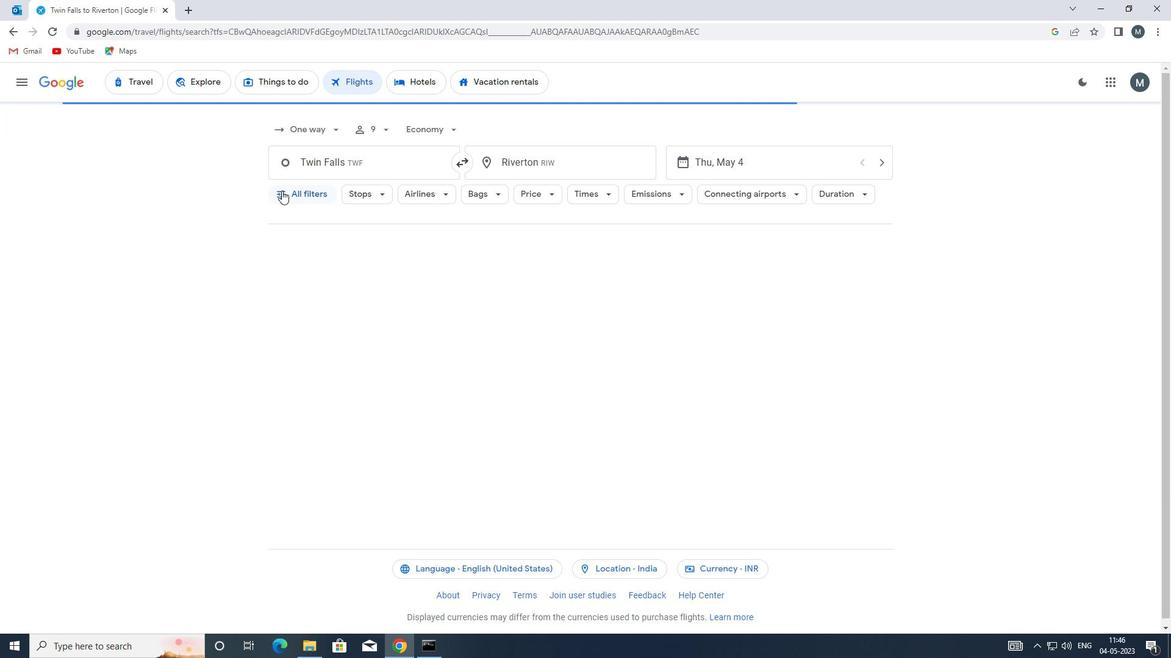
Action: Mouse moved to (323, 343)
Screenshot: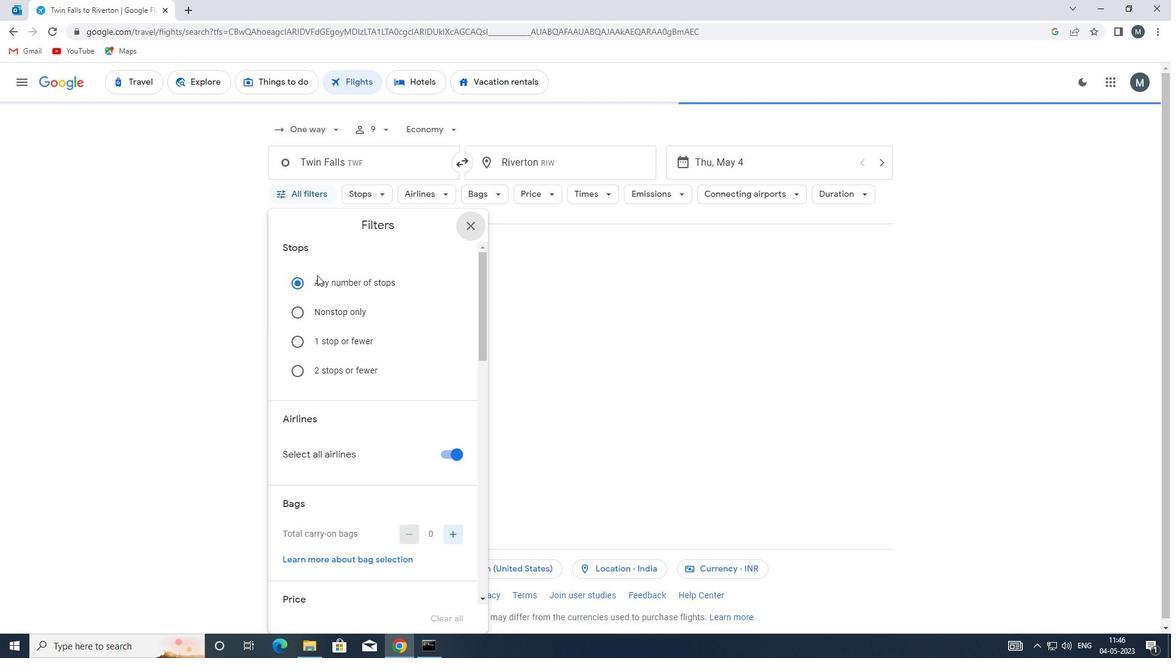 
Action: Mouse scrolled (323, 342) with delta (0, 0)
Screenshot: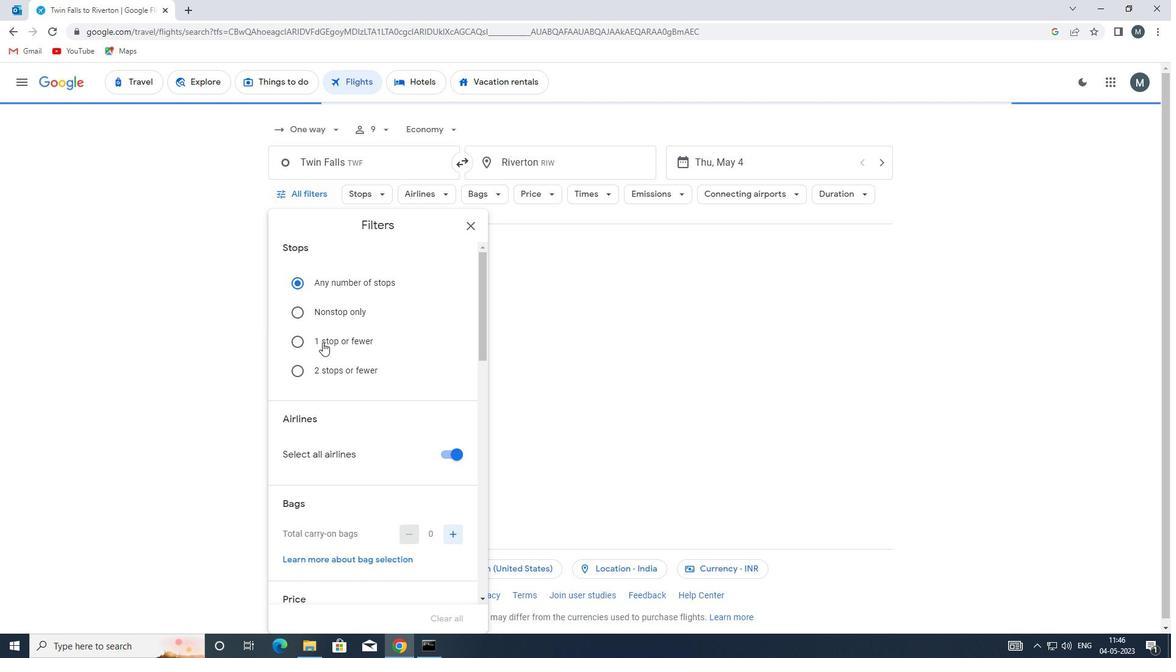 
Action: Mouse moved to (323, 347)
Screenshot: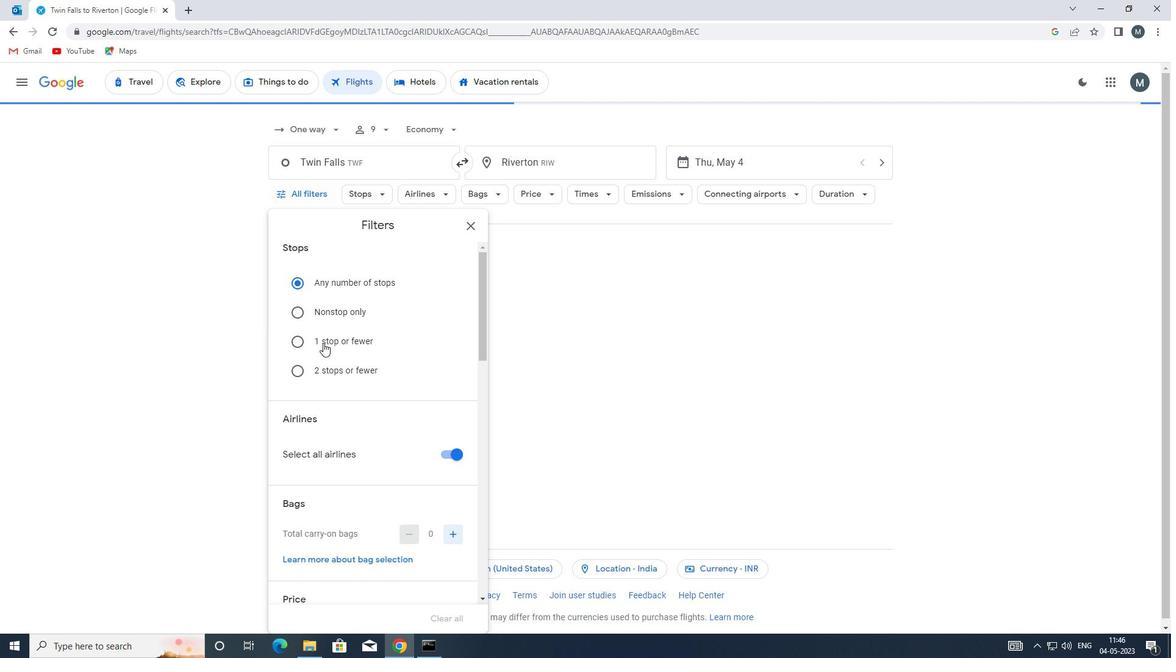 
Action: Mouse scrolled (323, 346) with delta (0, 0)
Screenshot: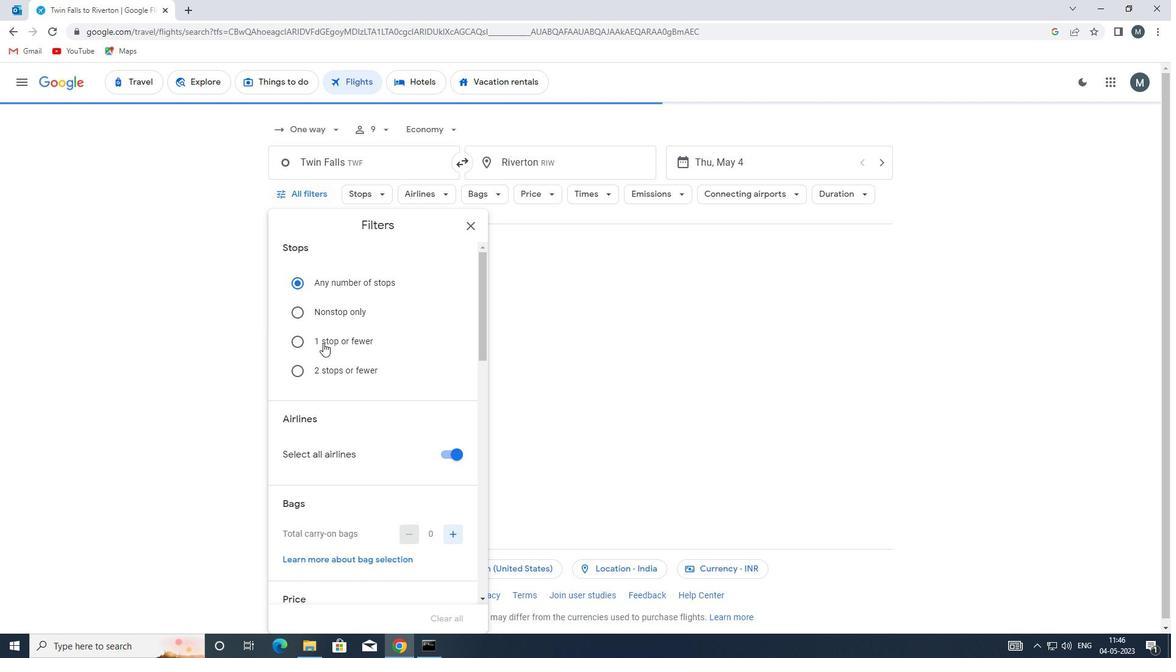 
Action: Mouse moved to (460, 326)
Screenshot: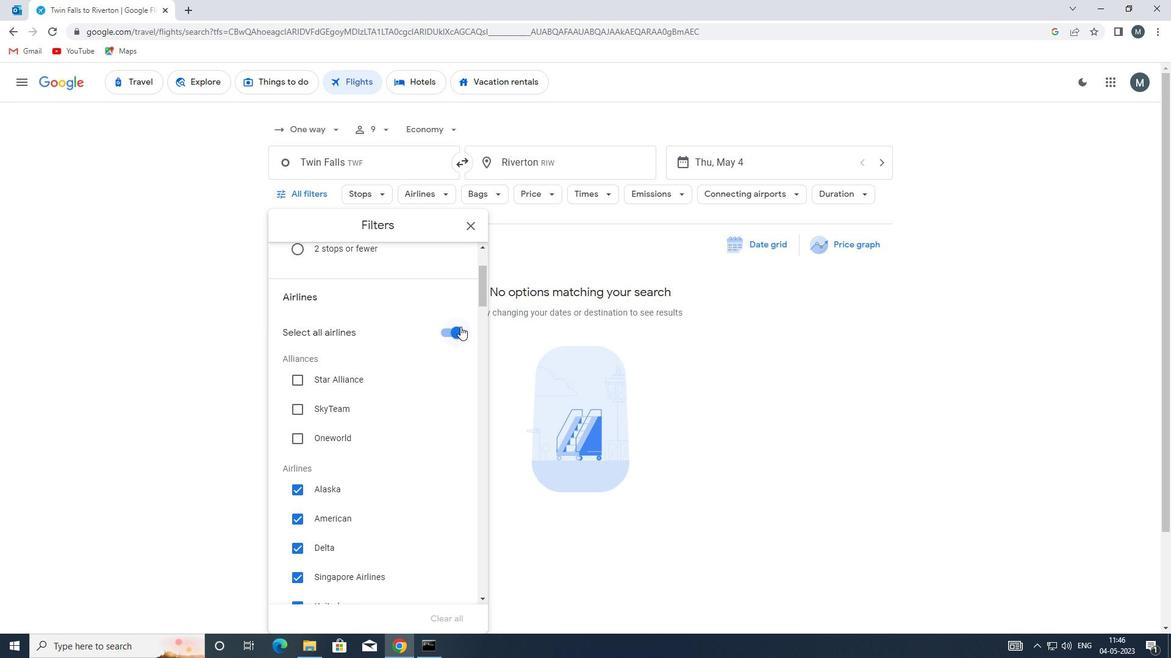 
Action: Mouse pressed left at (460, 326)
Screenshot: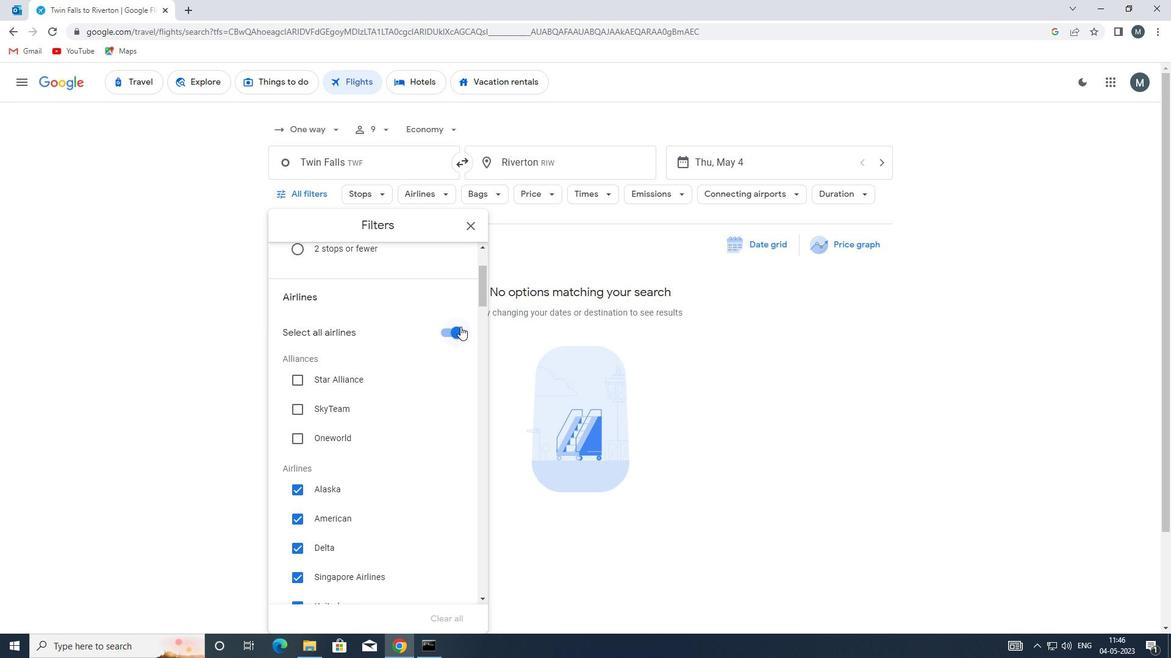 
Action: Mouse moved to (378, 387)
Screenshot: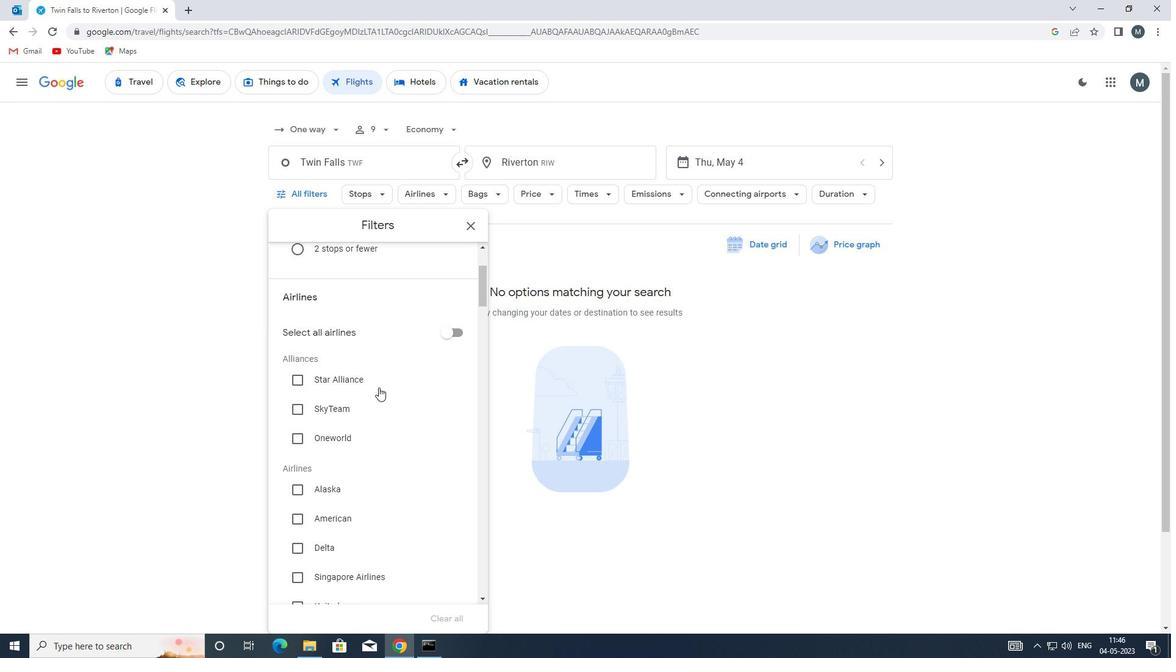 
Action: Mouse scrolled (378, 386) with delta (0, 0)
Screenshot: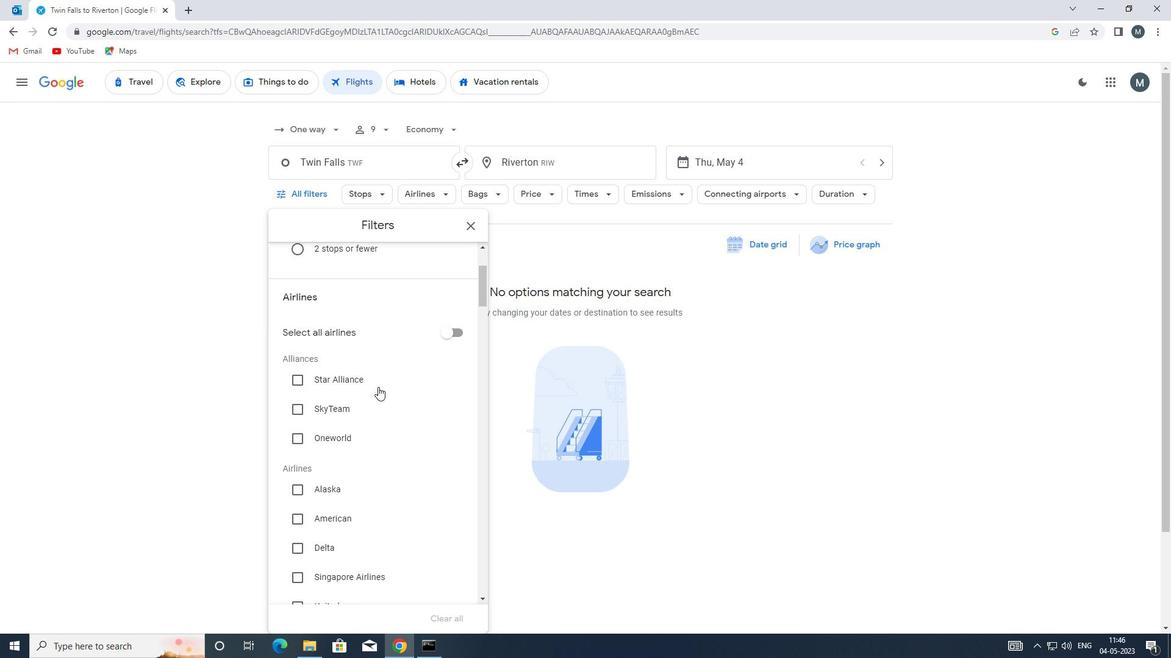 
Action: Mouse moved to (339, 438)
Screenshot: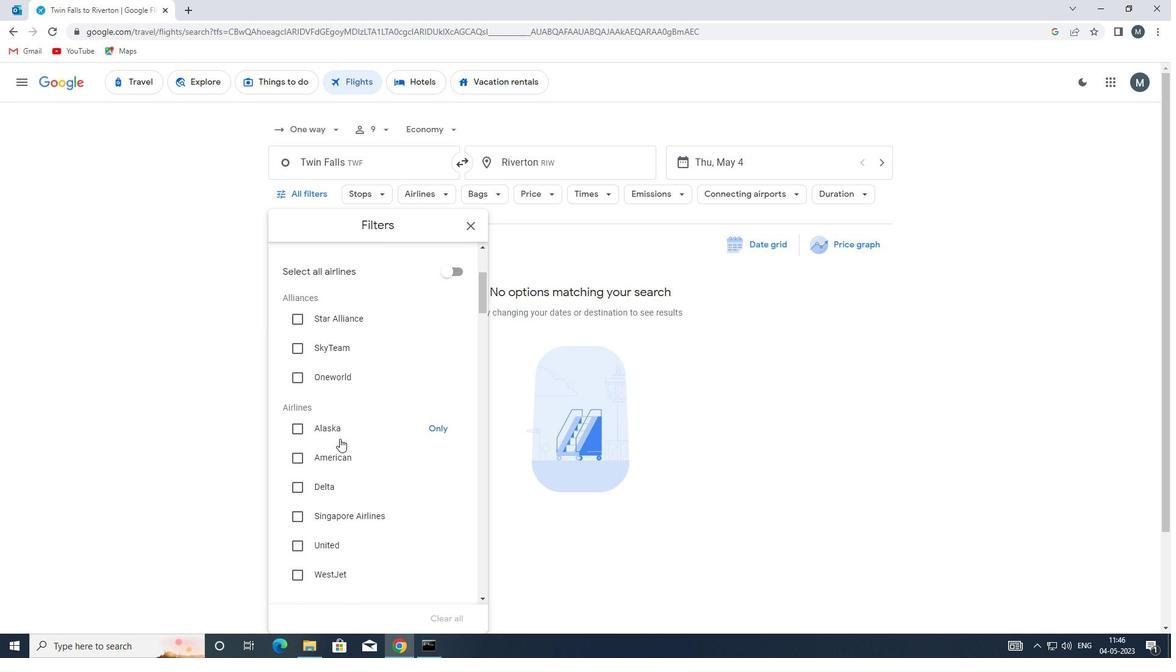 
Action: Mouse scrolled (339, 438) with delta (0, 0)
Screenshot: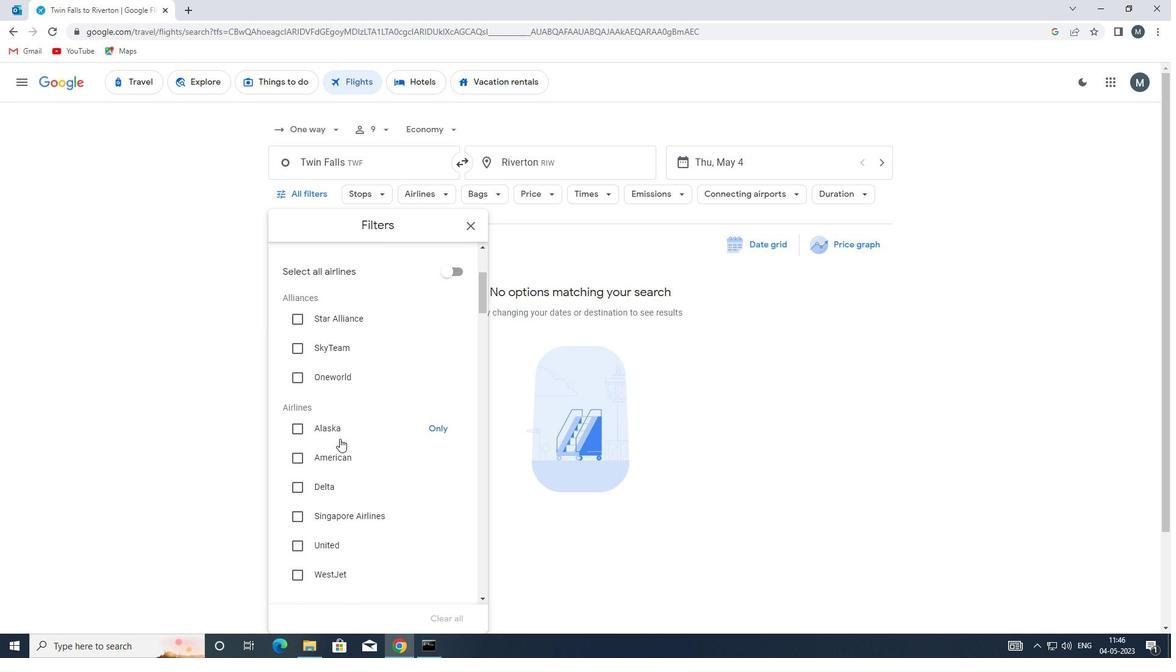 
Action: Mouse moved to (340, 439)
Screenshot: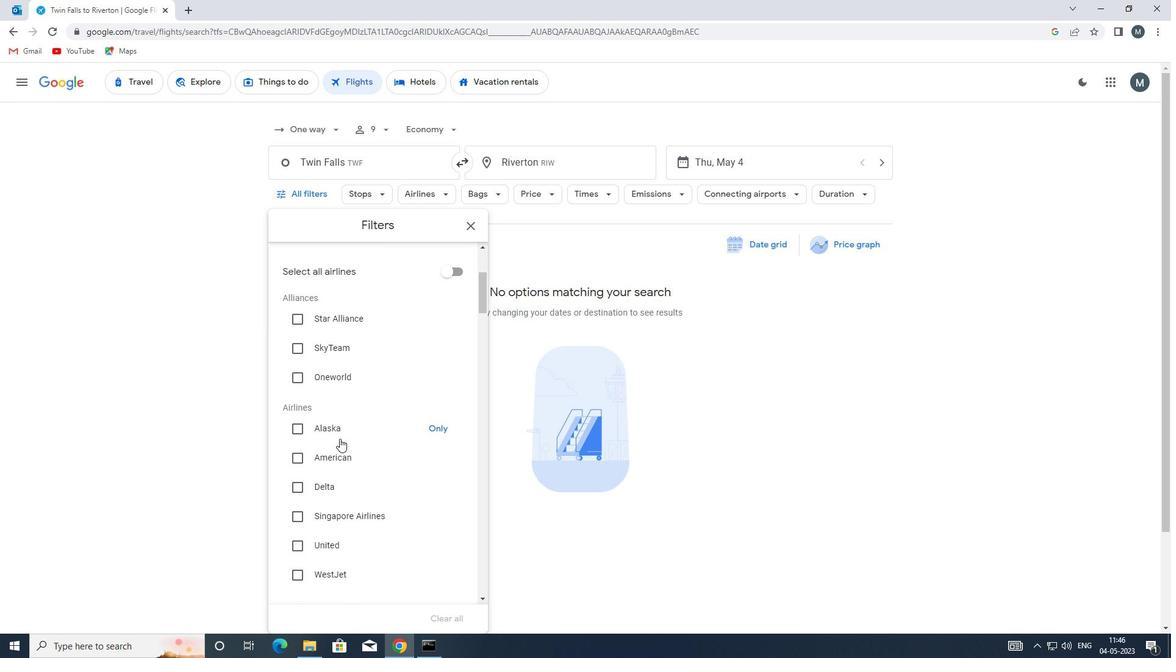 
Action: Mouse scrolled (340, 439) with delta (0, 0)
Screenshot: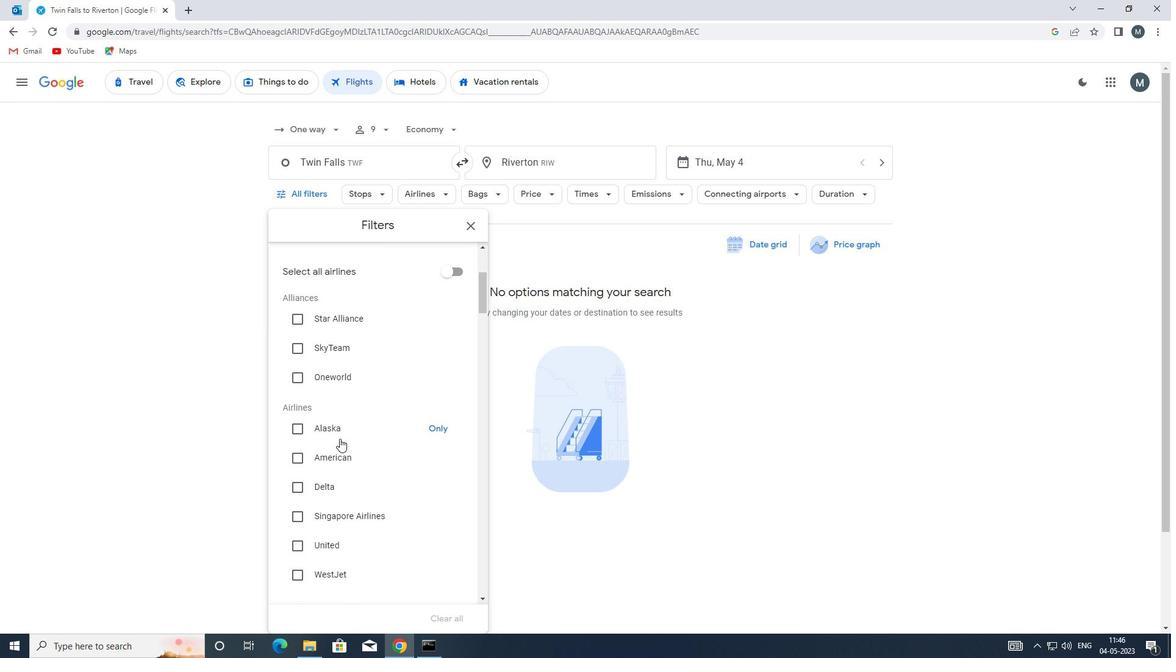 
Action: Mouse moved to (352, 452)
Screenshot: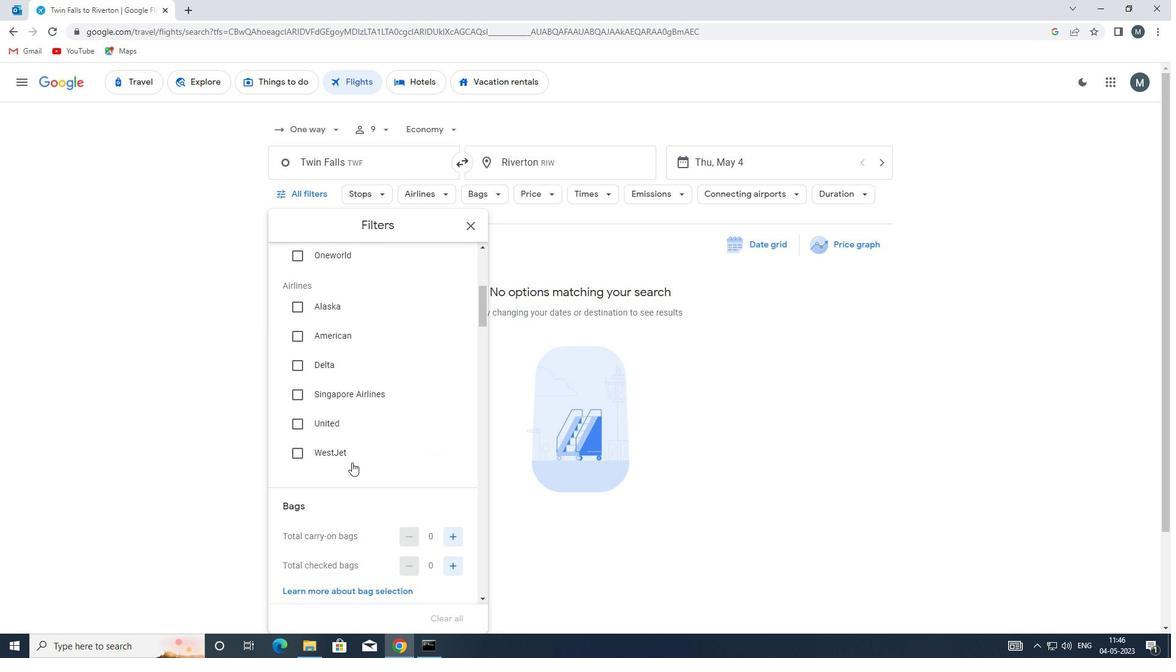 
Action: Mouse pressed left at (352, 452)
Screenshot: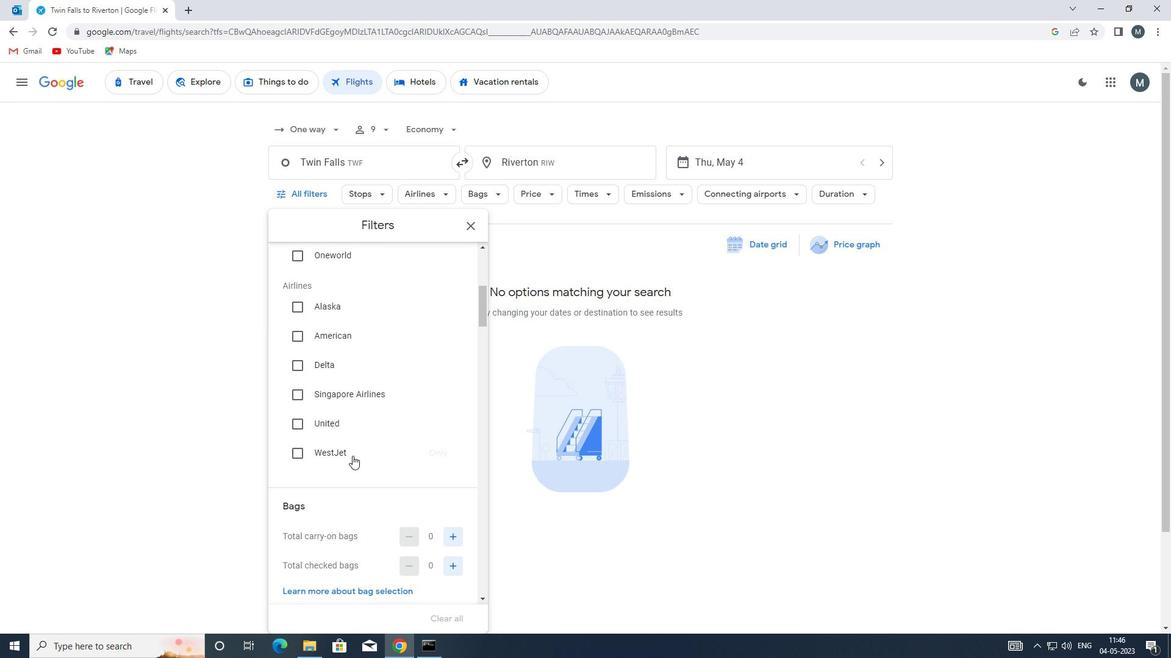 
Action: Mouse moved to (363, 439)
Screenshot: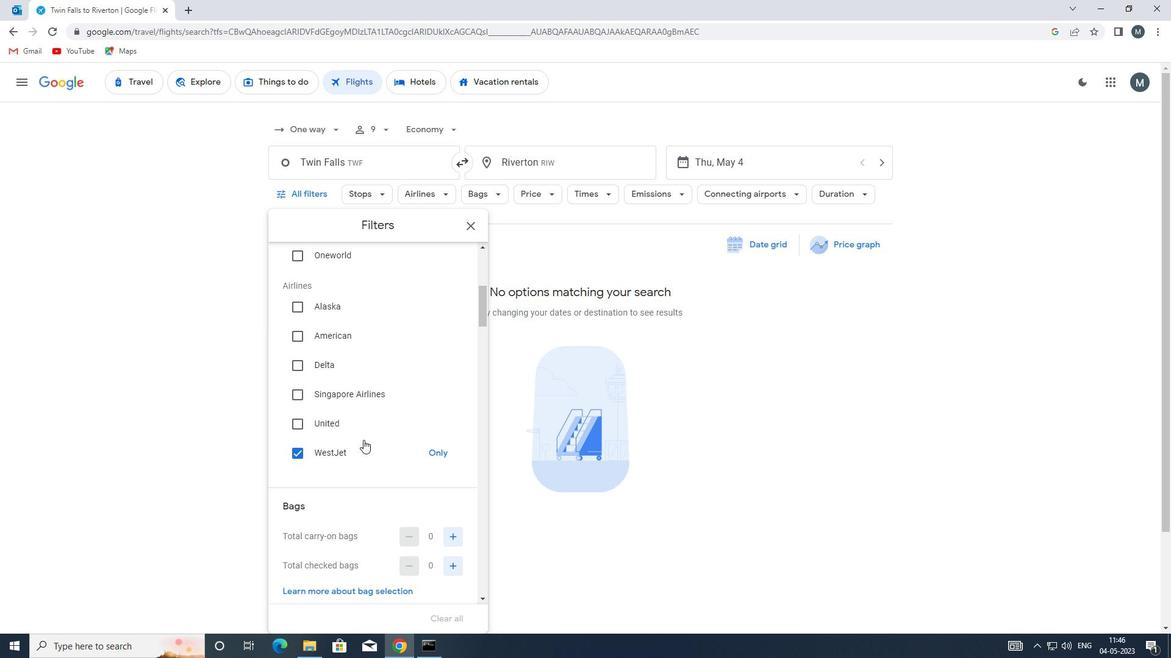 
Action: Mouse scrolled (363, 439) with delta (0, 0)
Screenshot: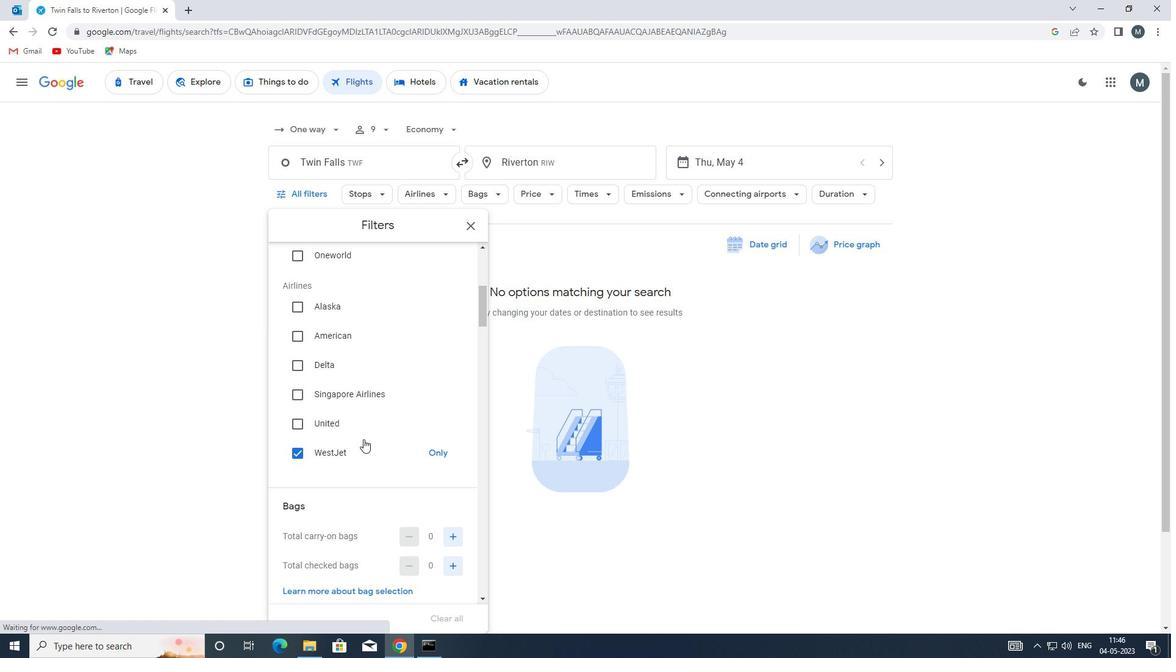 
Action: Mouse scrolled (363, 439) with delta (0, 0)
Screenshot: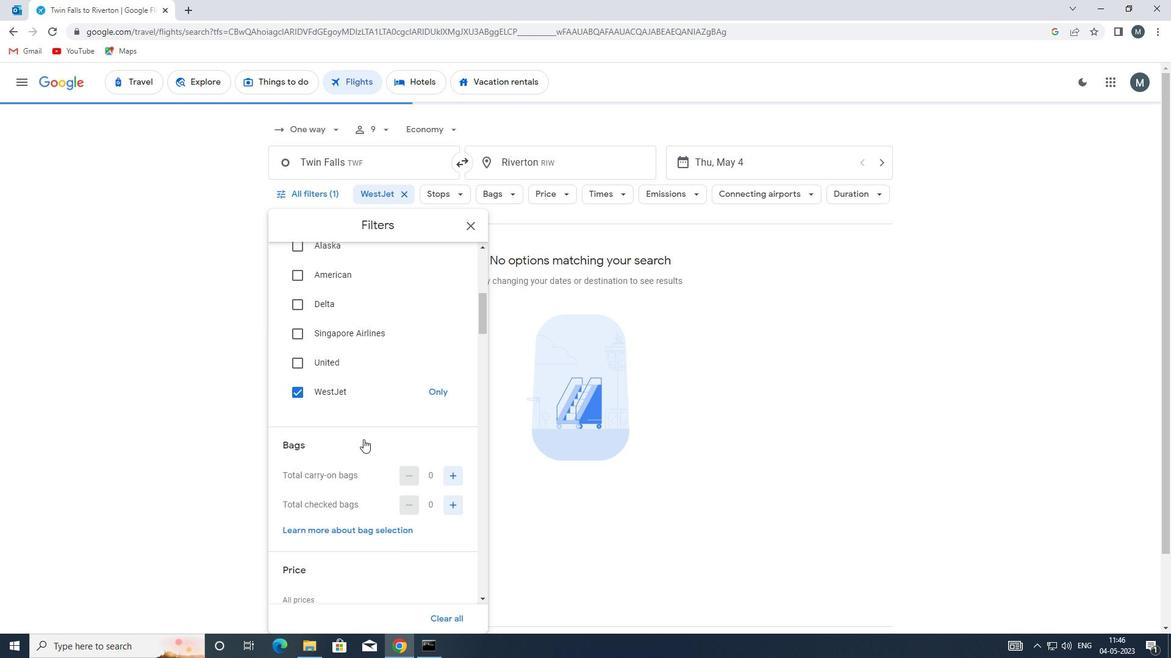 
Action: Mouse moved to (362, 438)
Screenshot: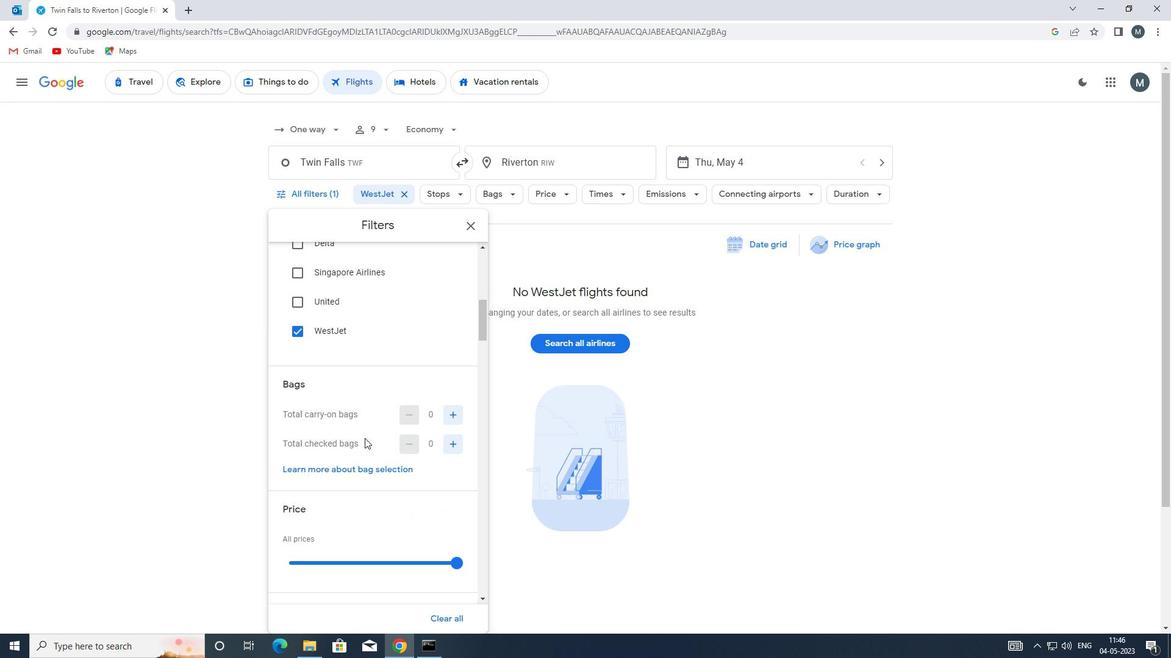 
Action: Mouse scrolled (362, 438) with delta (0, 0)
Screenshot: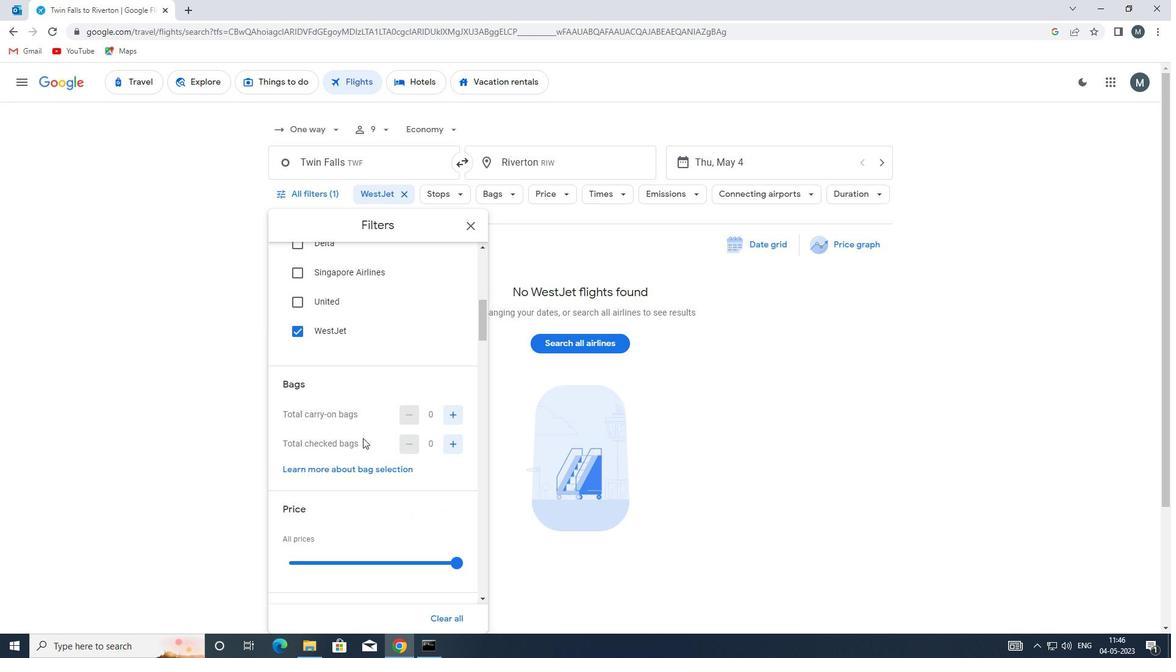 
Action: Mouse moved to (337, 470)
Screenshot: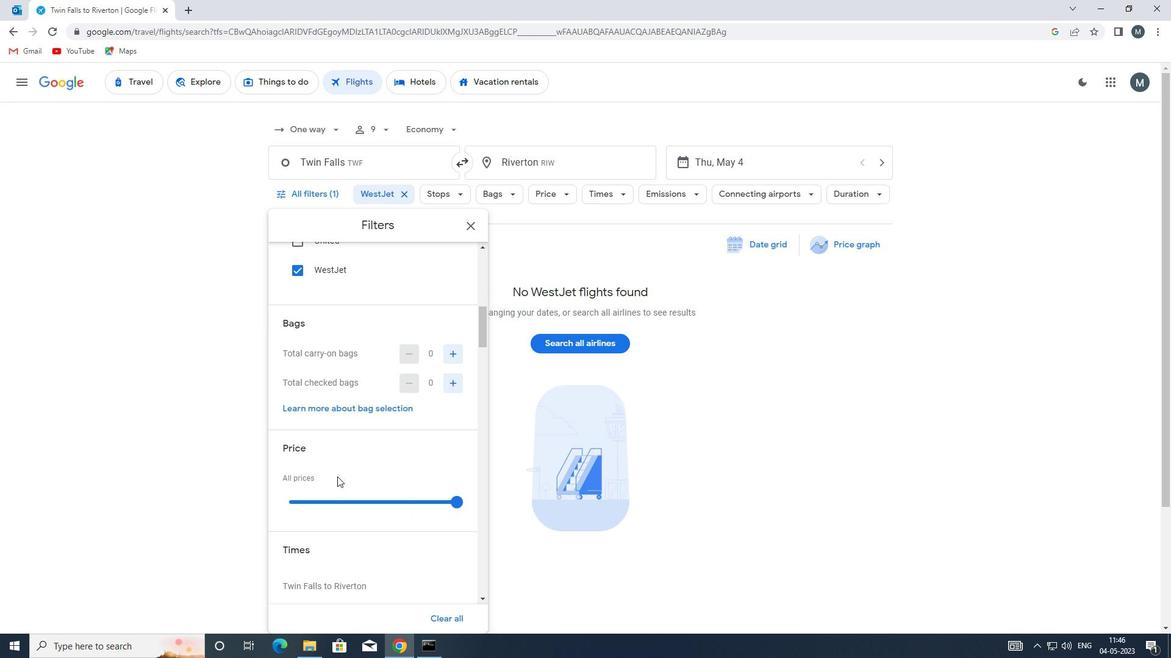 
Action: Mouse scrolled (337, 469) with delta (0, 0)
Screenshot: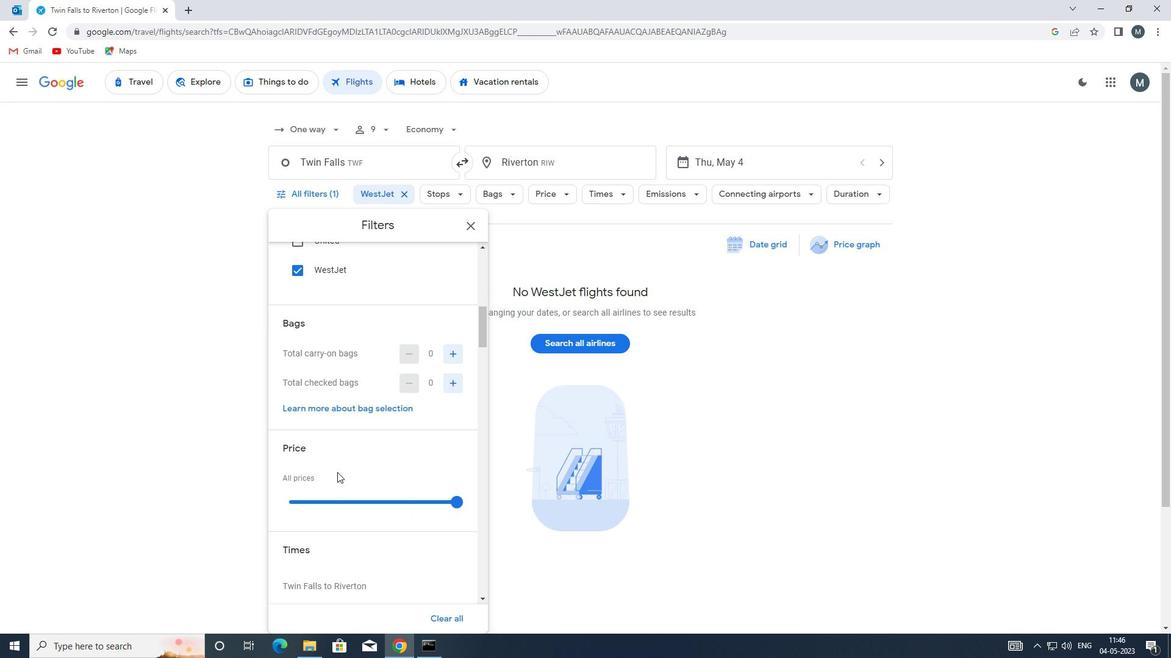 
Action: Mouse moved to (344, 438)
Screenshot: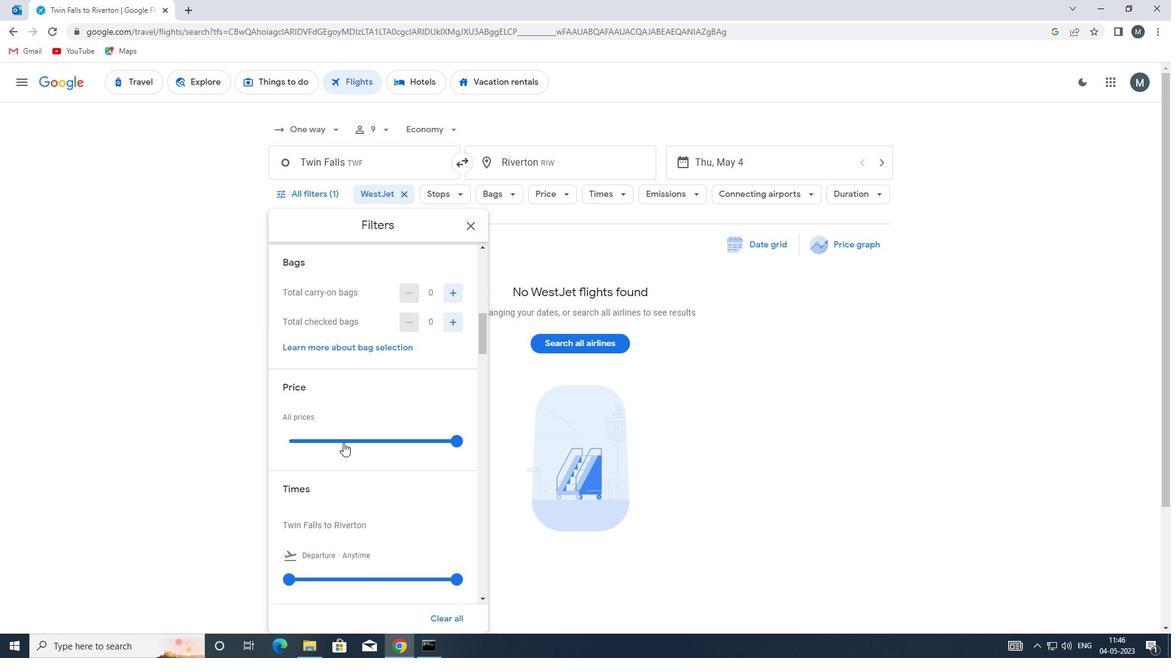 
Action: Mouse pressed left at (344, 438)
Screenshot: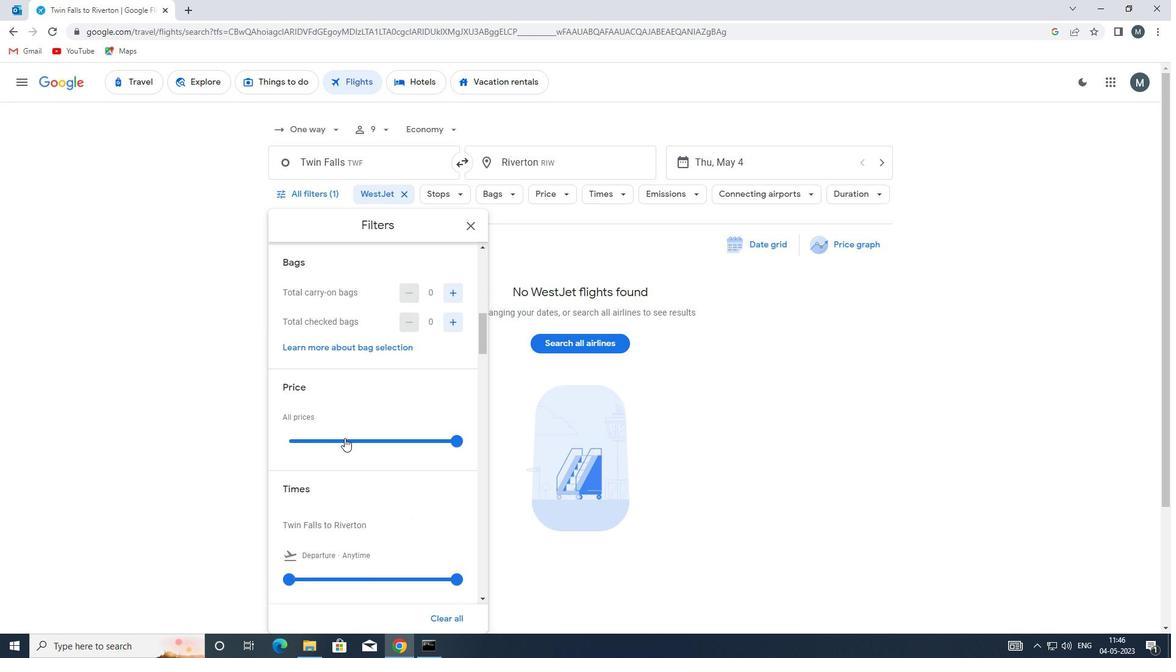 
Action: Mouse pressed left at (344, 438)
Screenshot: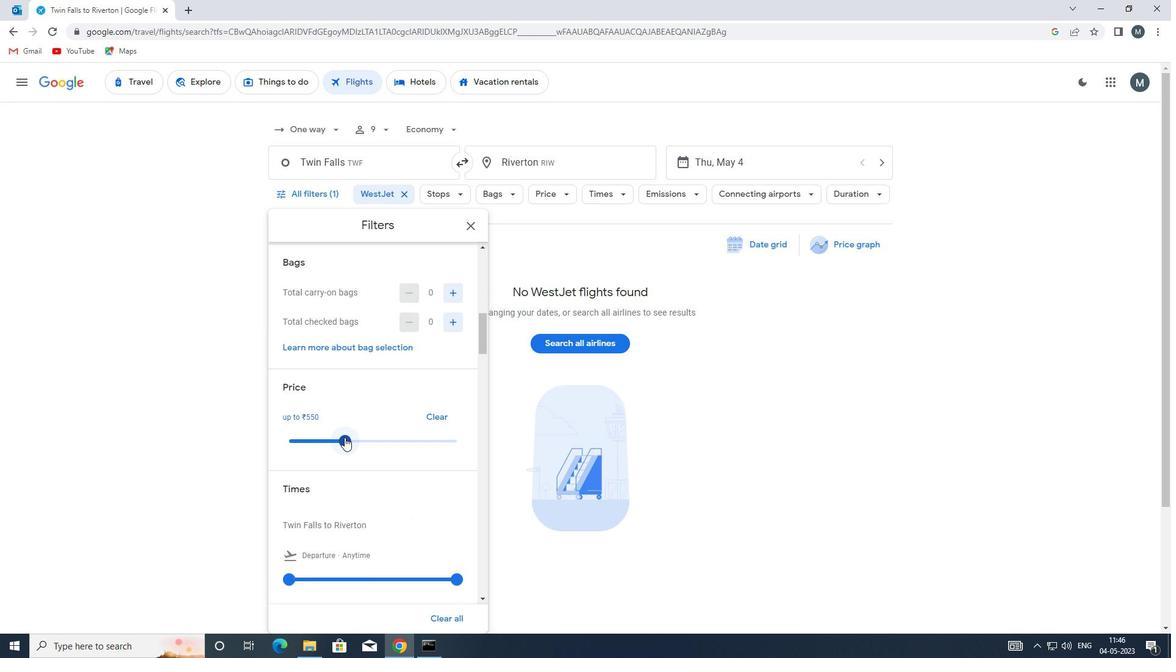
Action: Mouse moved to (367, 434)
Screenshot: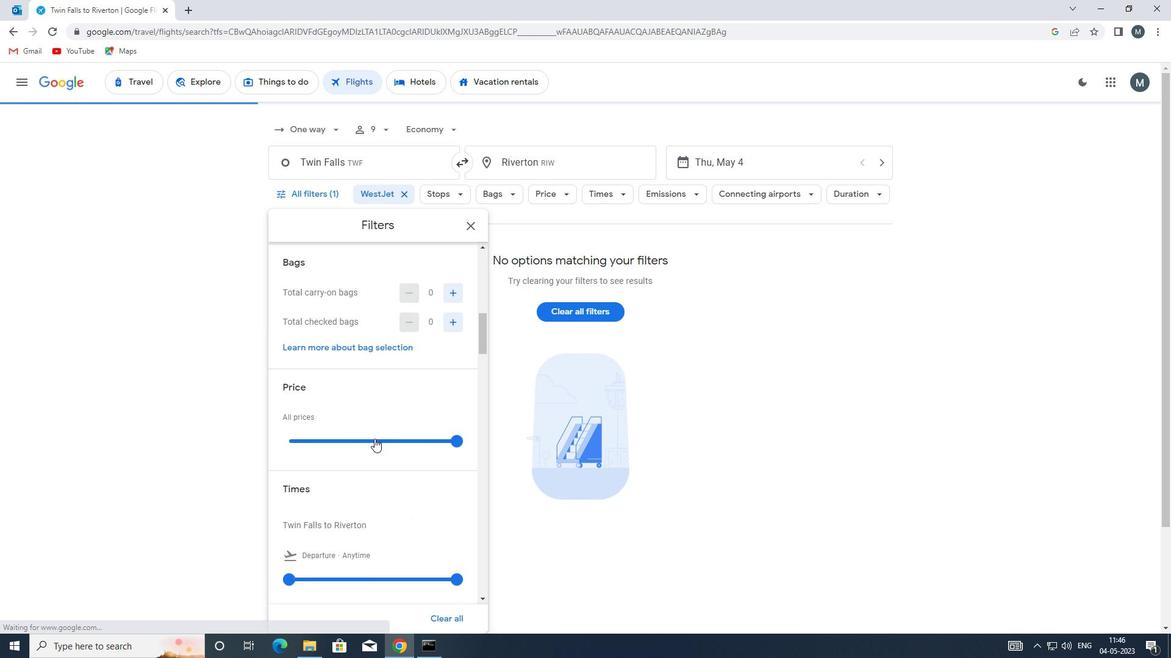 
Action: Mouse scrolled (367, 433) with delta (0, 0)
Screenshot: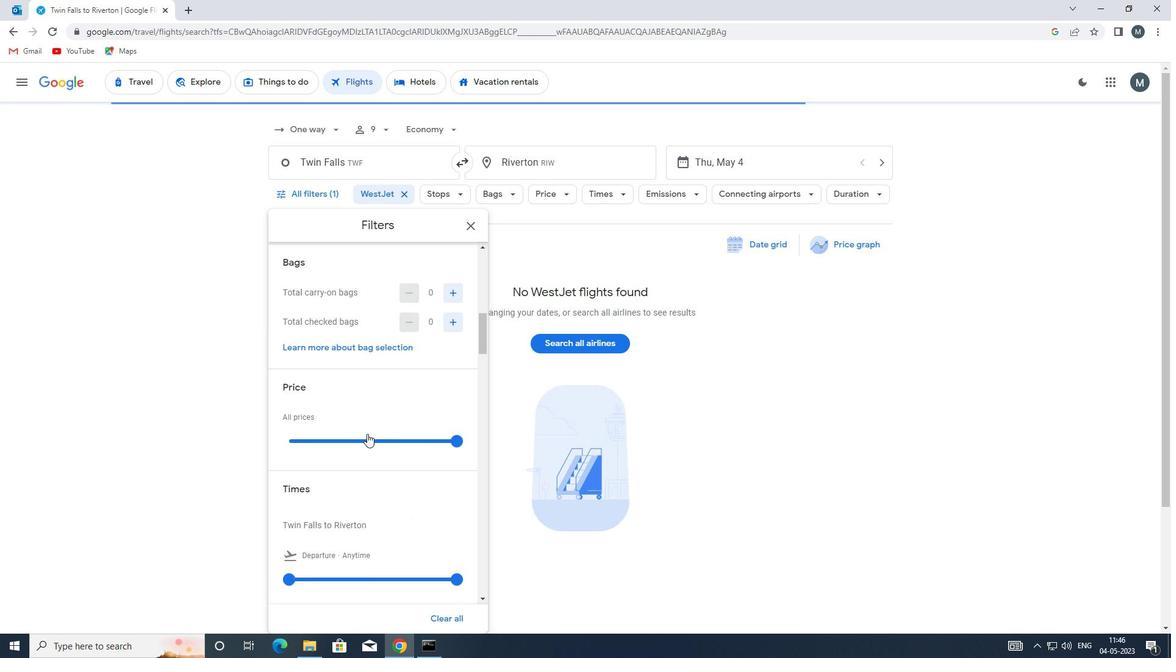 
Action: Mouse scrolled (367, 433) with delta (0, 0)
Screenshot: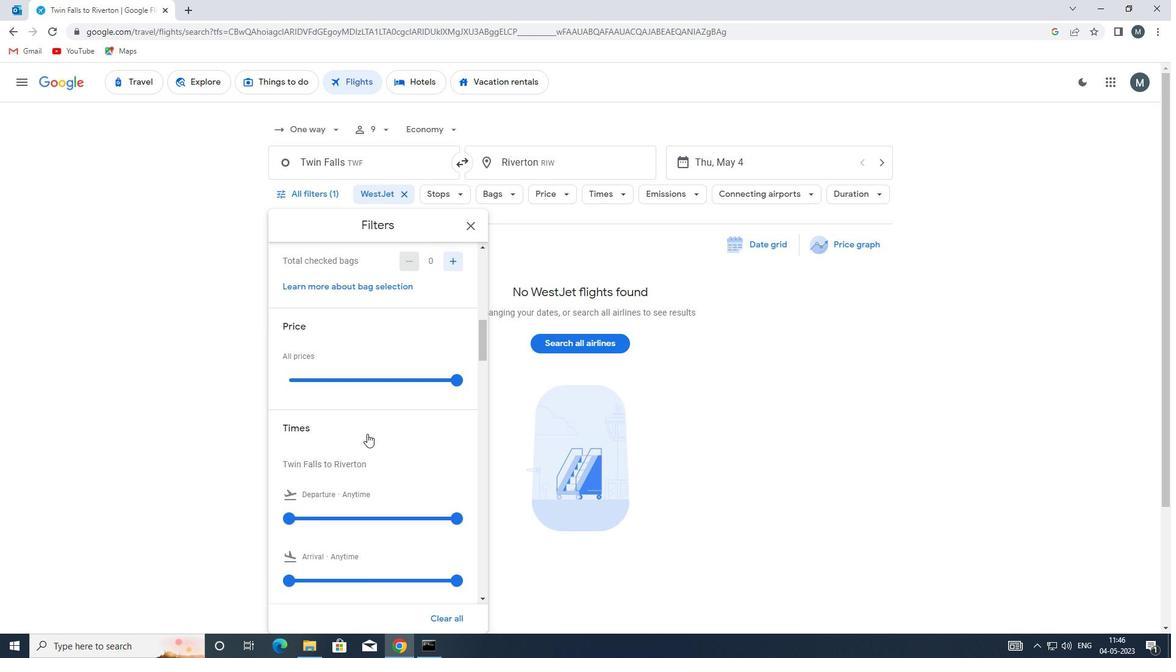 
Action: Mouse moved to (294, 455)
Screenshot: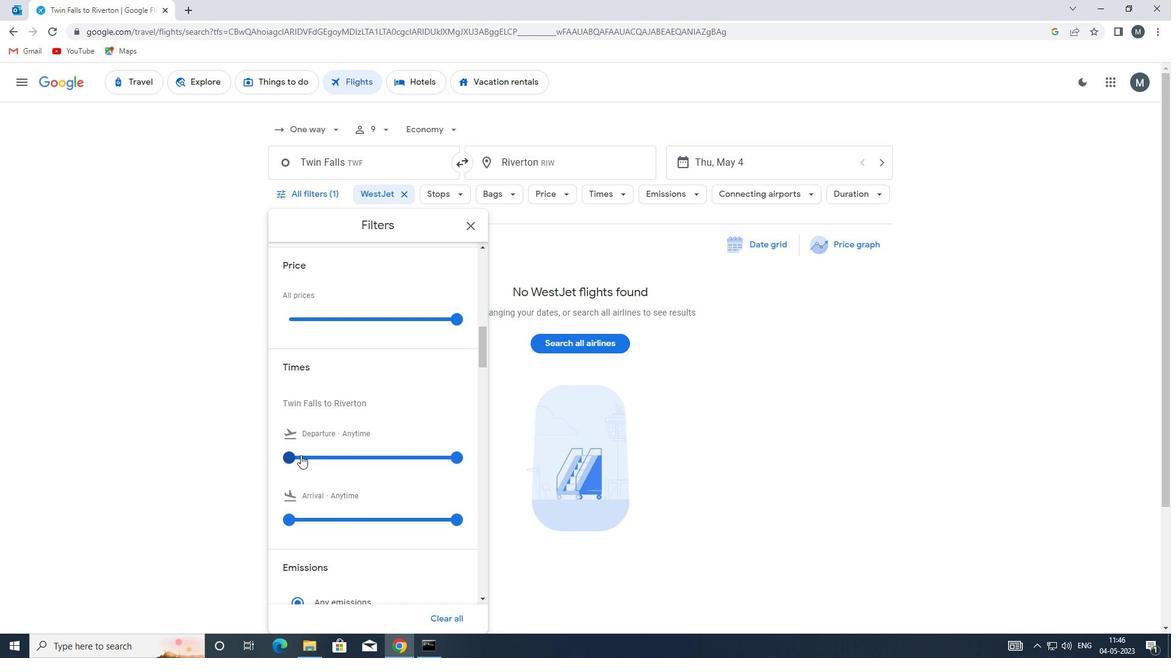 
Action: Mouse pressed left at (294, 455)
Screenshot: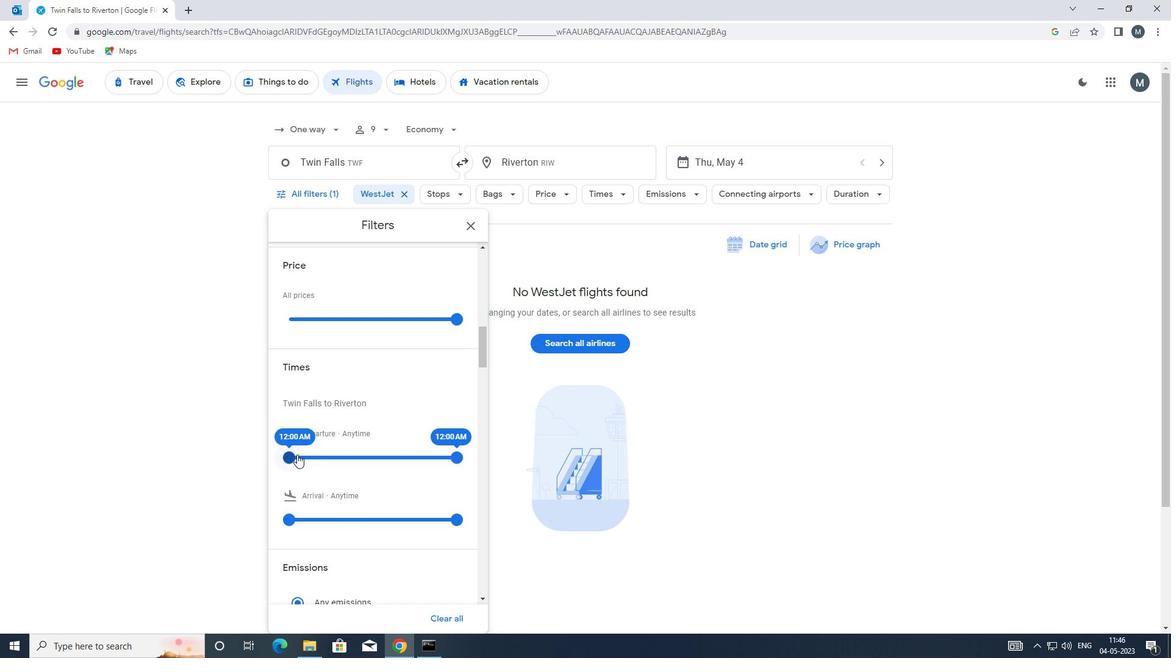 
Action: Mouse moved to (448, 454)
Screenshot: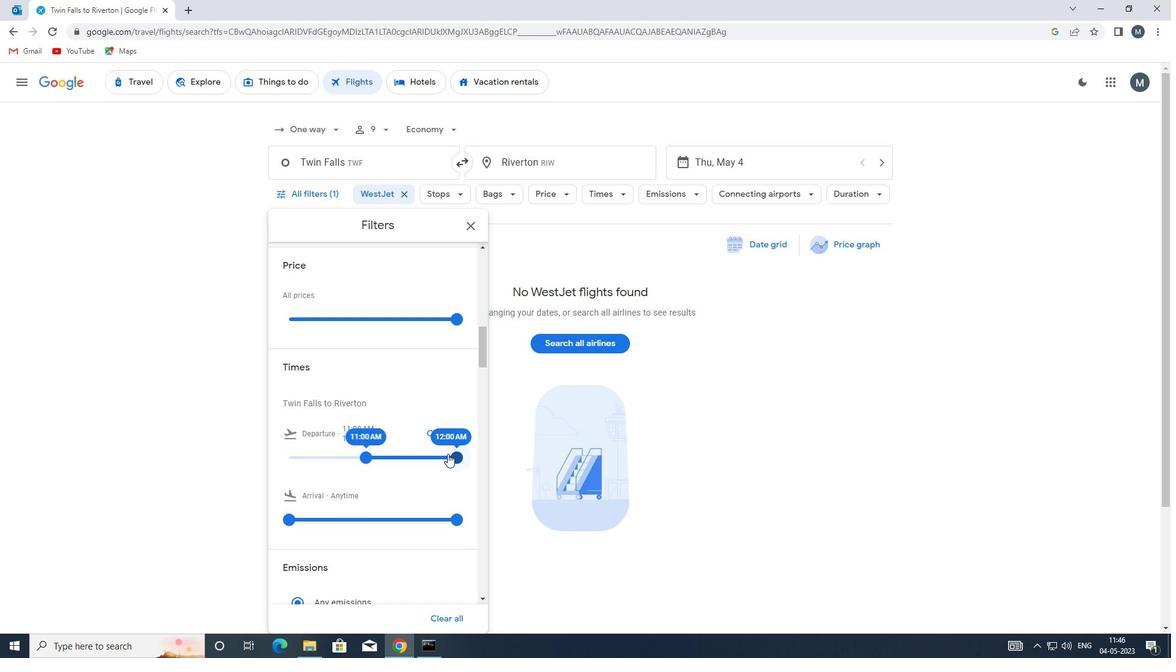
Action: Mouse pressed left at (448, 454)
Screenshot: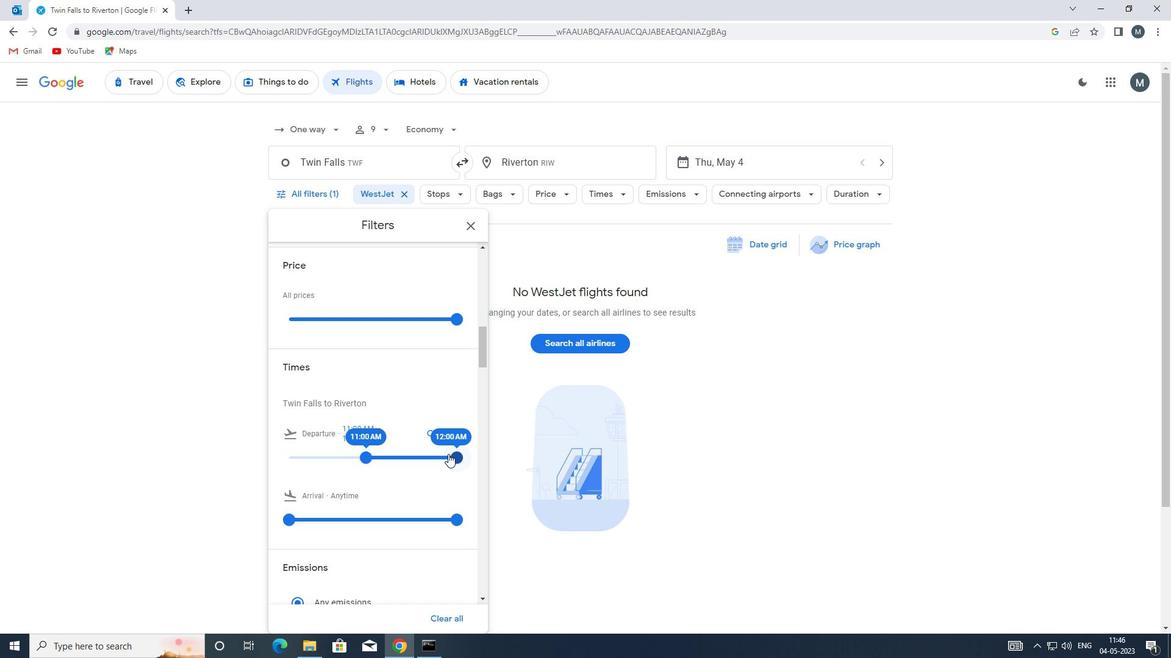 
Action: Mouse moved to (368, 452)
Screenshot: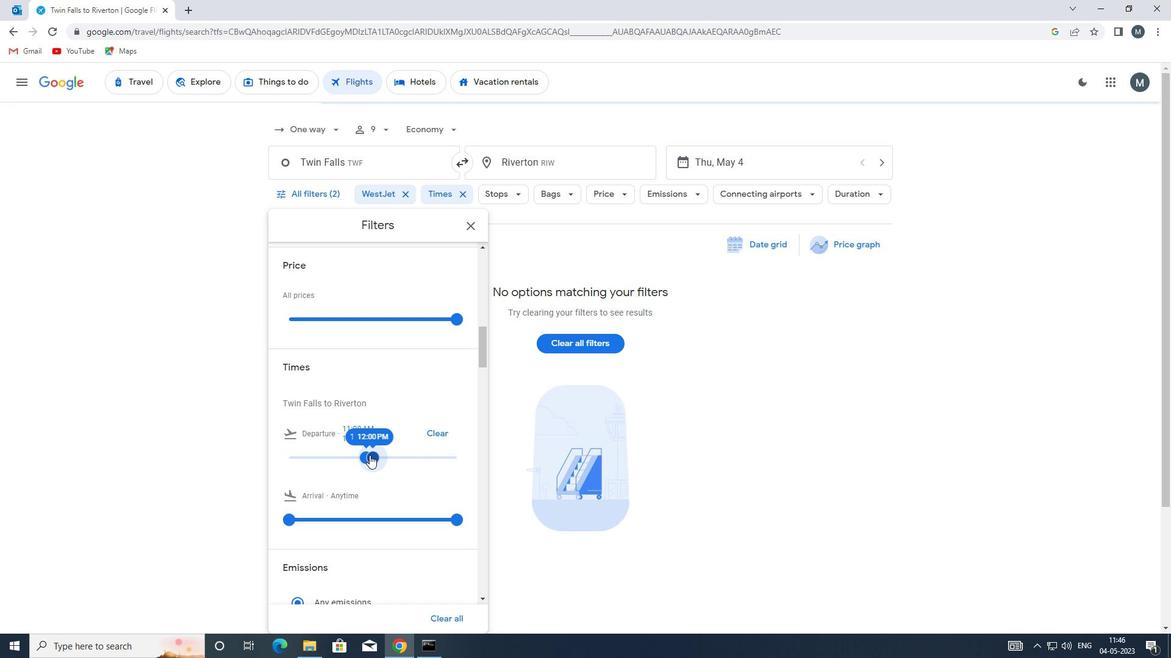 
Action: Mouse scrolled (368, 451) with delta (0, 0)
Screenshot: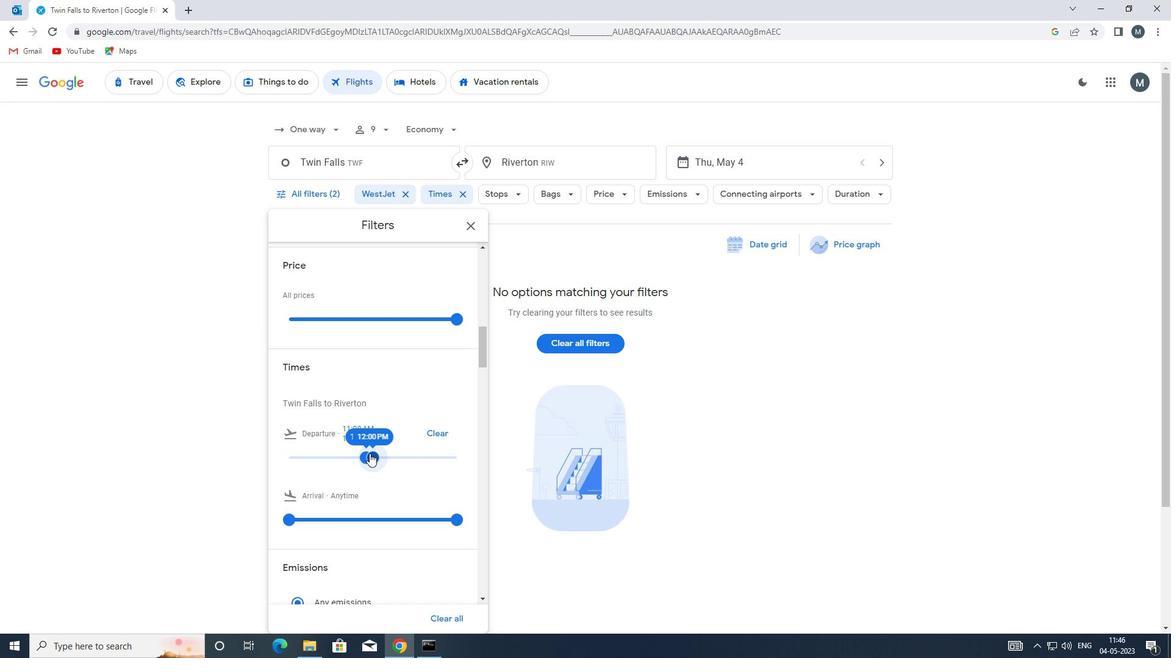 
Action: Mouse scrolled (368, 451) with delta (0, 0)
Screenshot: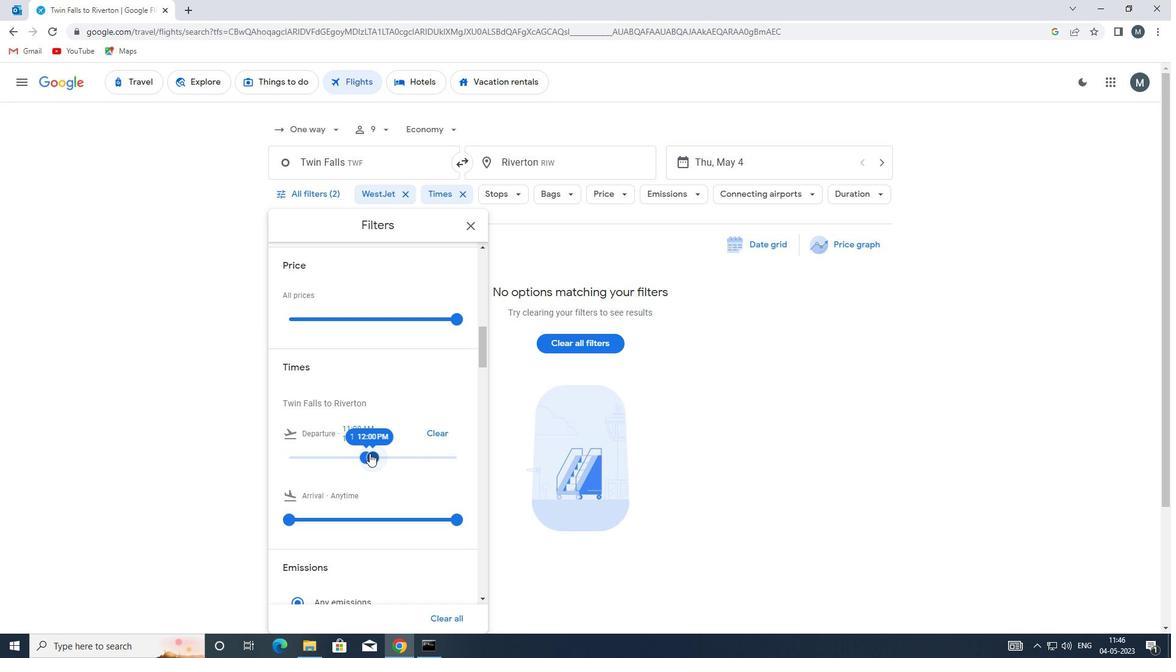
Action: Mouse moved to (474, 229)
Screenshot: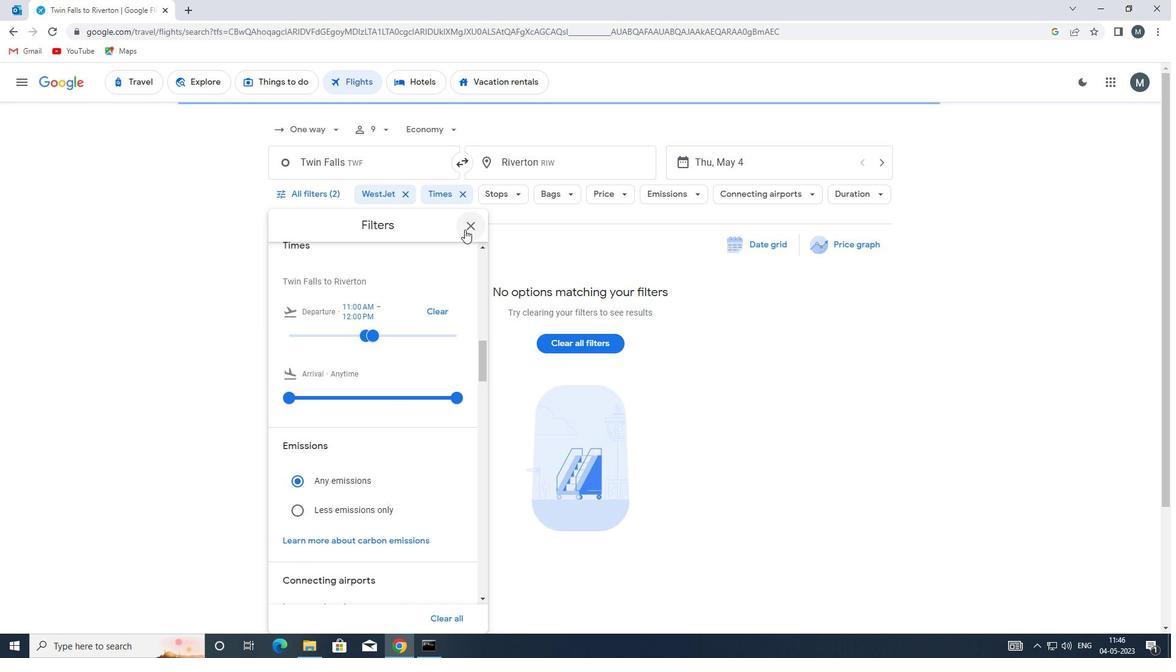 
Action: Mouse pressed left at (474, 229)
Screenshot: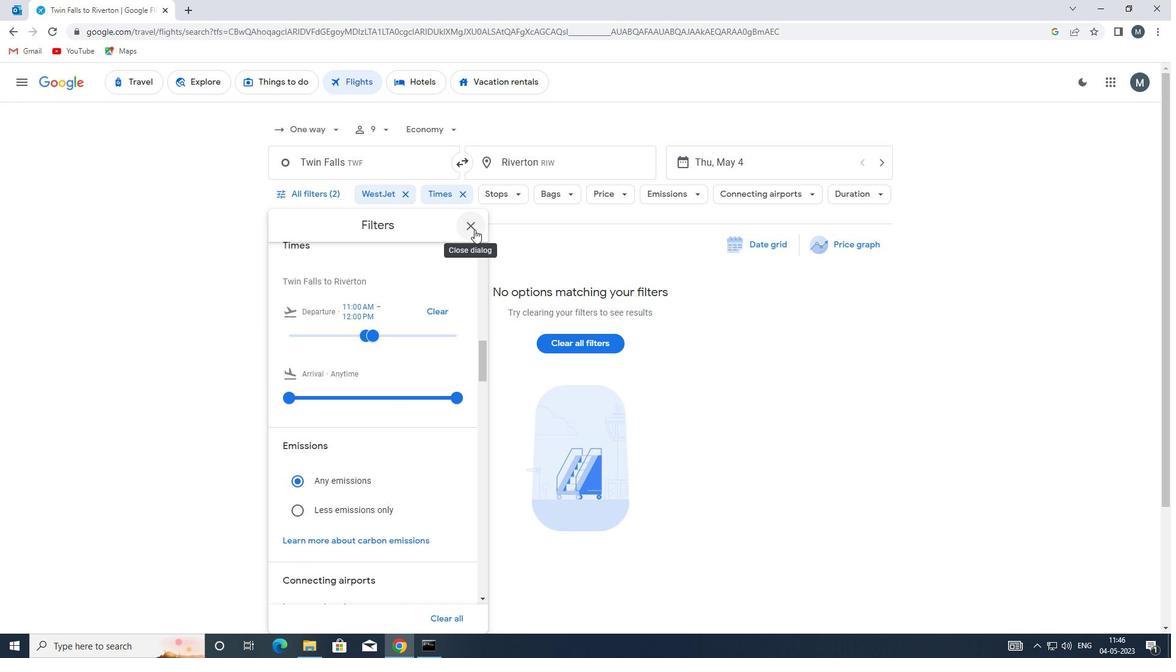 
Action: Mouse moved to (473, 229)
Screenshot: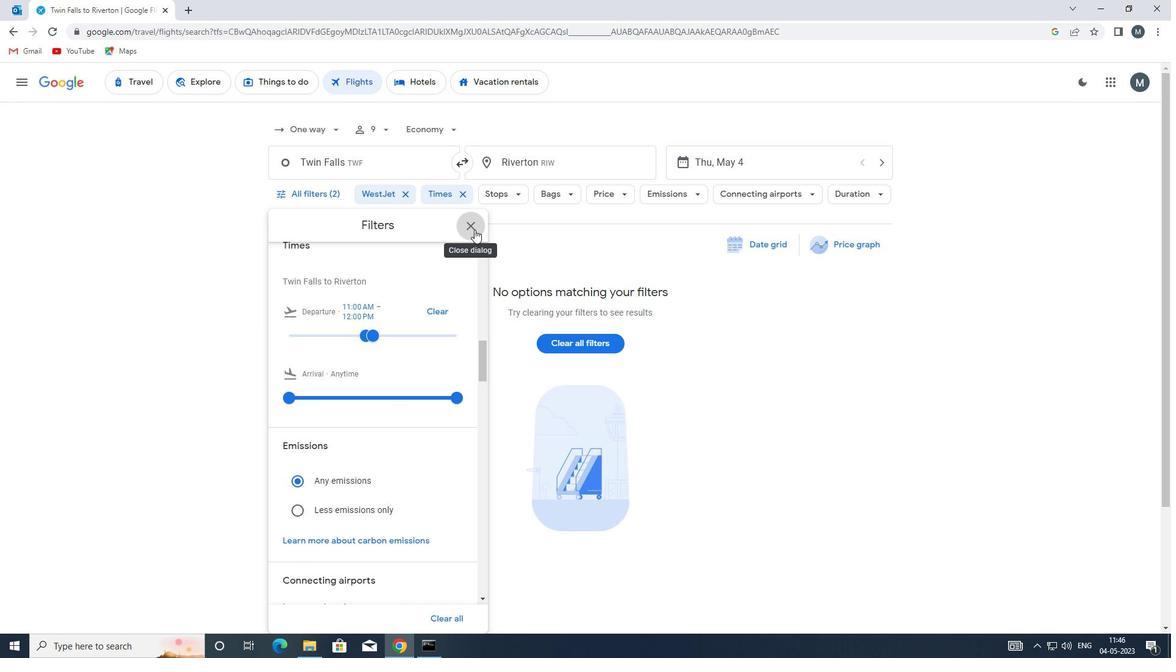 
